 Task: Add Daiya Dairy Free Italian 4 Cheeze Style Shreds to the cart.
Action: Mouse moved to (753, 274)
Screenshot: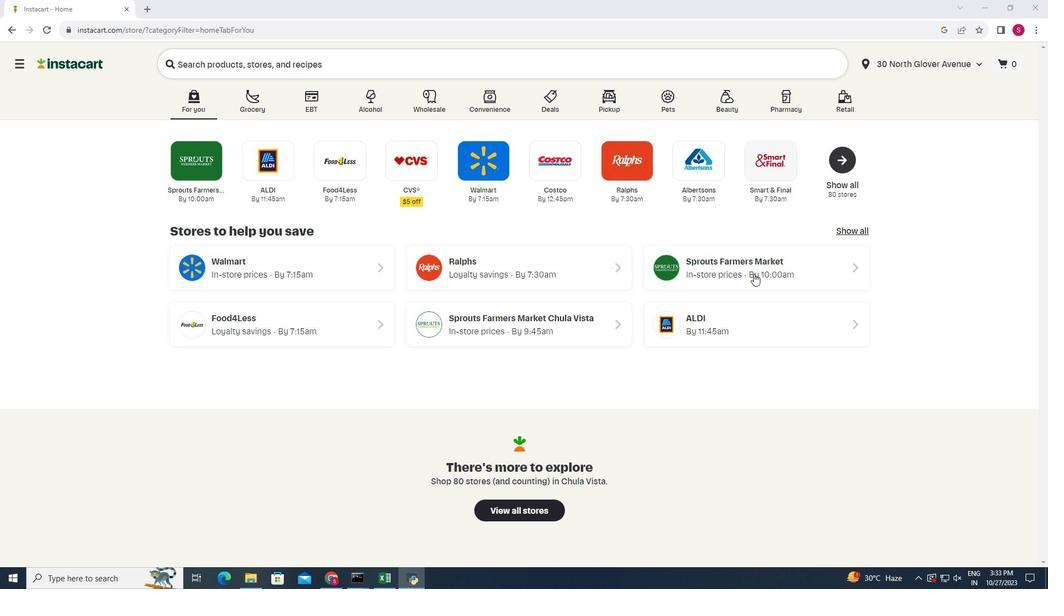 
Action: Mouse pressed left at (753, 274)
Screenshot: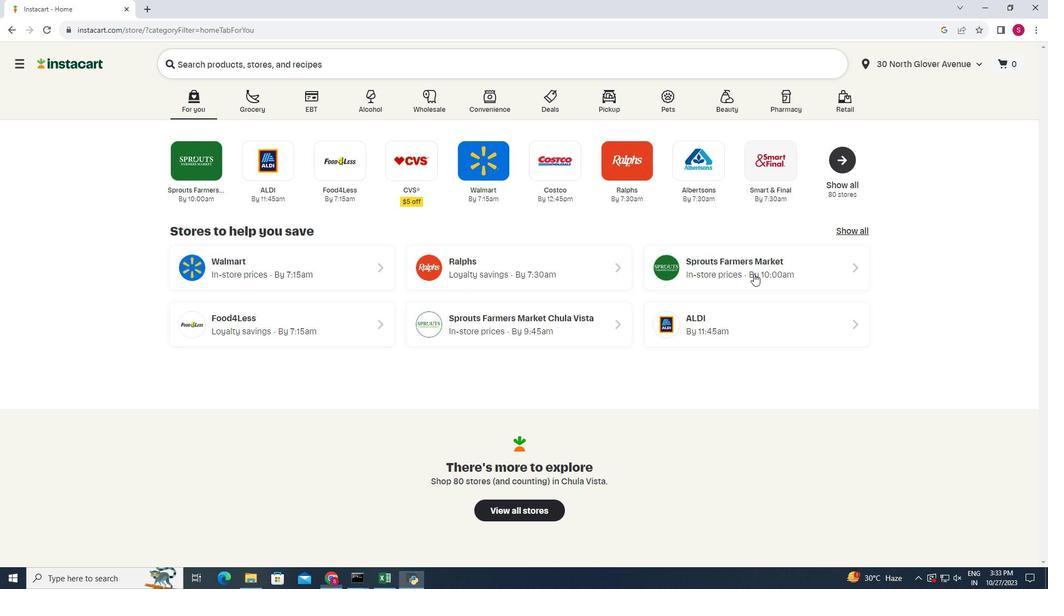 
Action: Mouse moved to (48, 480)
Screenshot: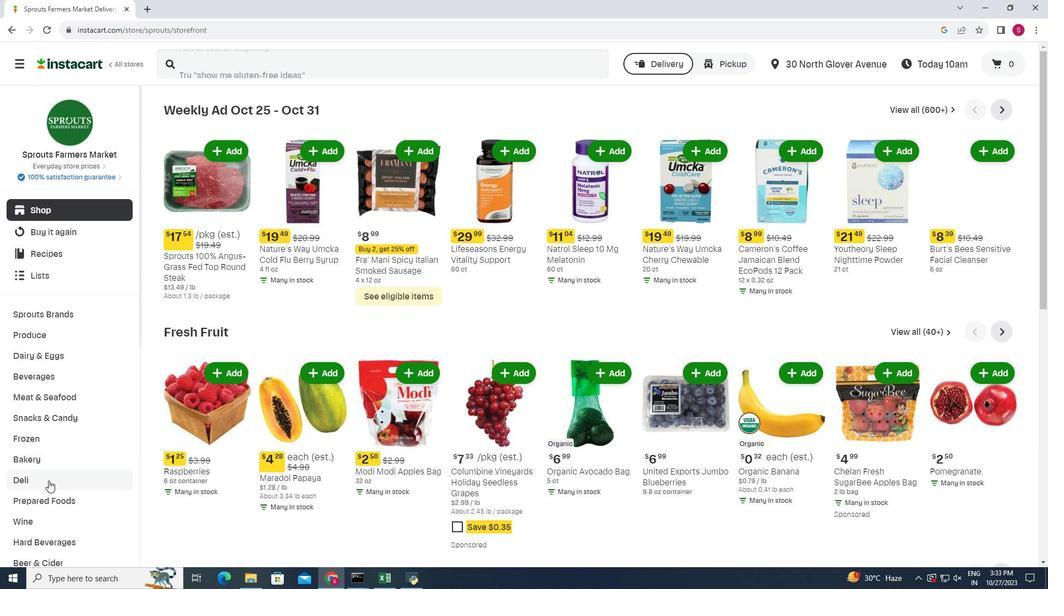 
Action: Mouse pressed left at (48, 480)
Screenshot: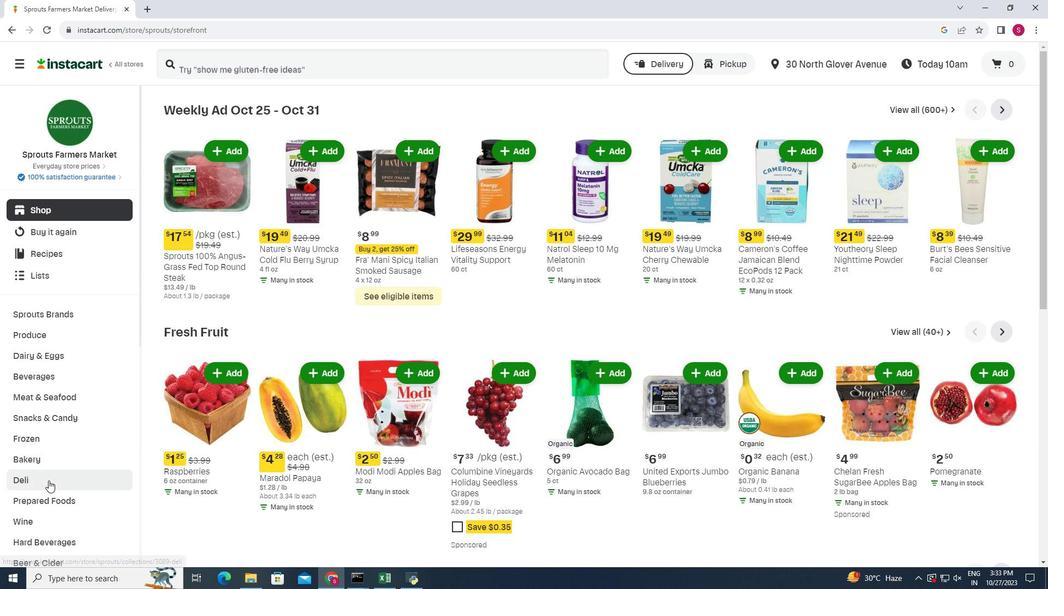 
Action: Mouse moved to (284, 141)
Screenshot: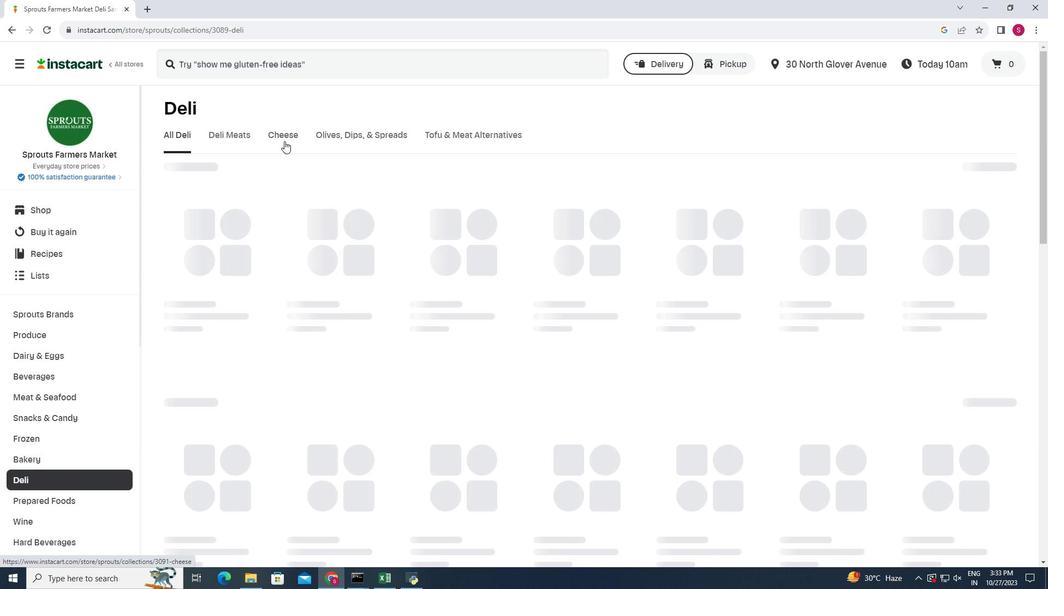 
Action: Mouse pressed left at (284, 141)
Screenshot: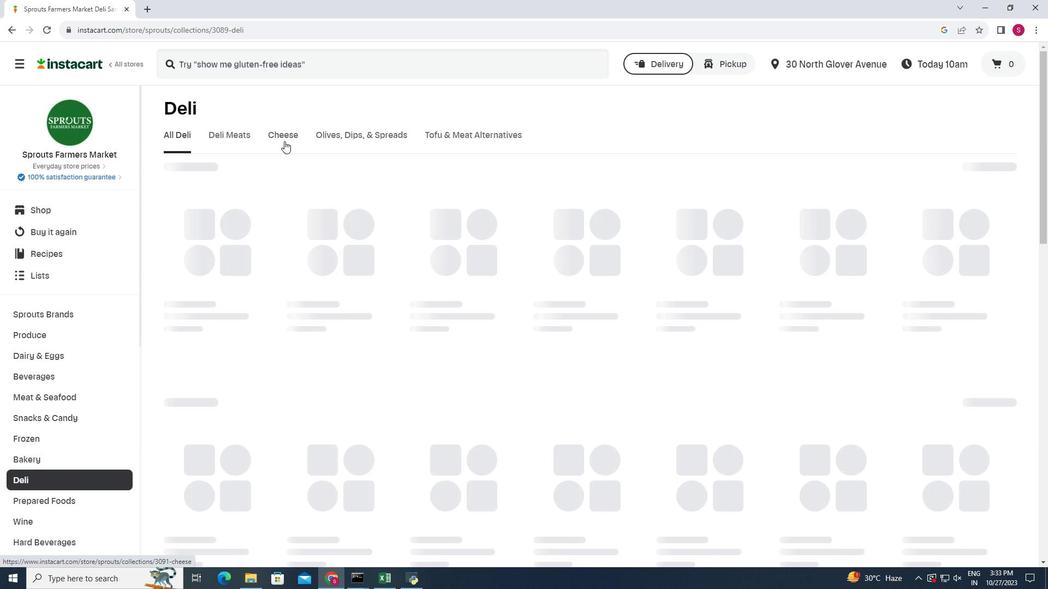 
Action: Mouse moved to (1019, 180)
Screenshot: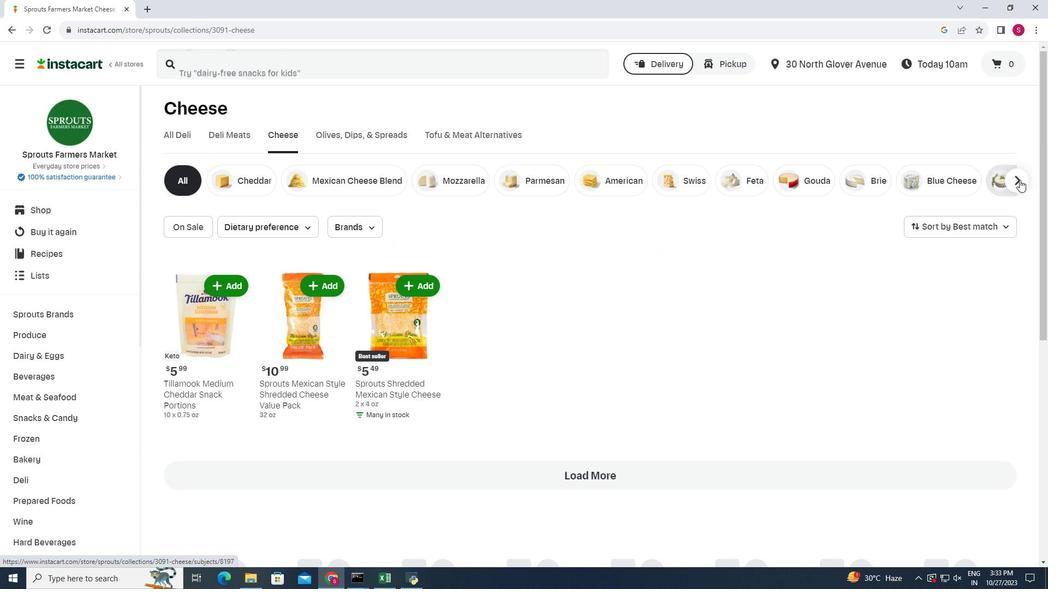 
Action: Mouse pressed left at (1019, 180)
Screenshot: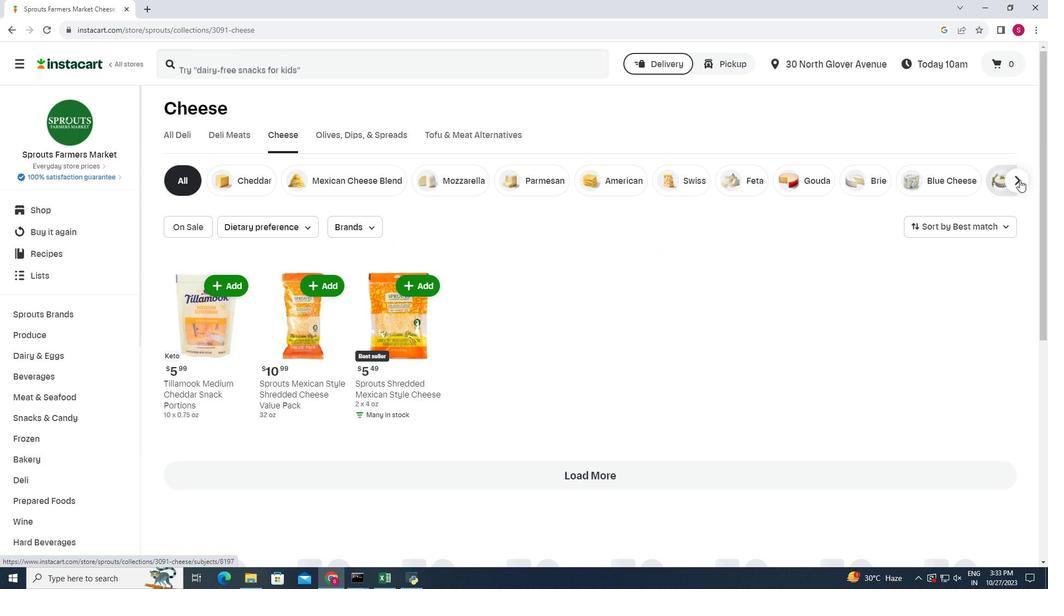 
Action: Mouse moved to (1015, 175)
Screenshot: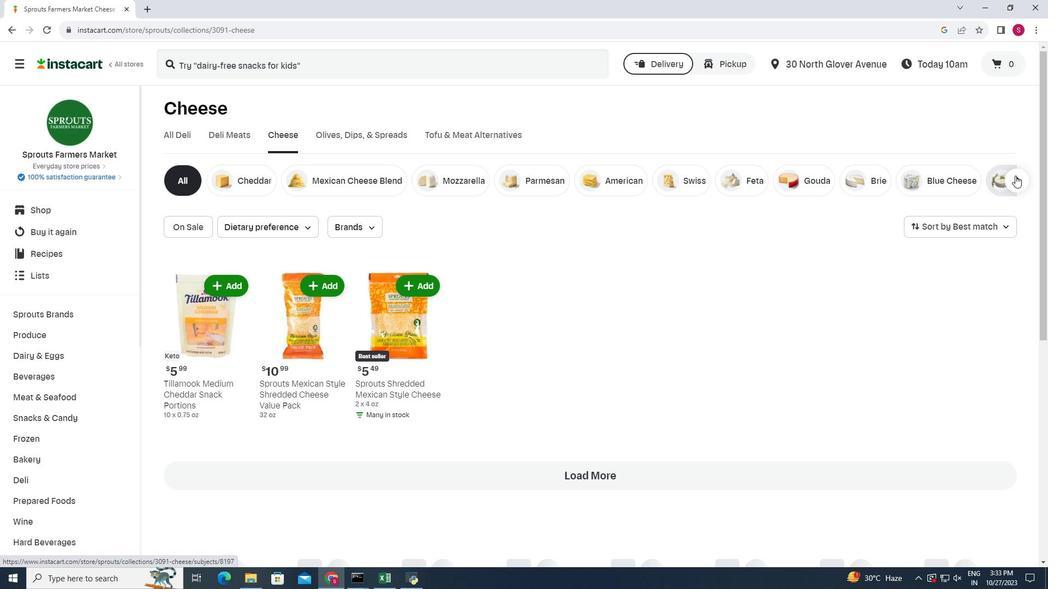 
Action: Mouse pressed left at (1015, 175)
Screenshot: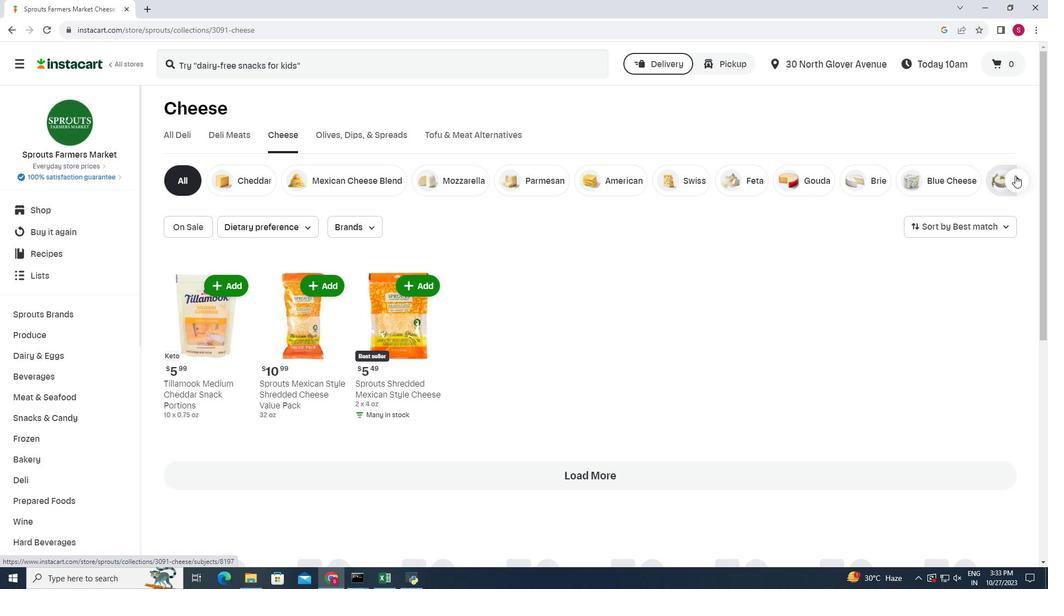 
Action: Mouse moved to (976, 179)
Screenshot: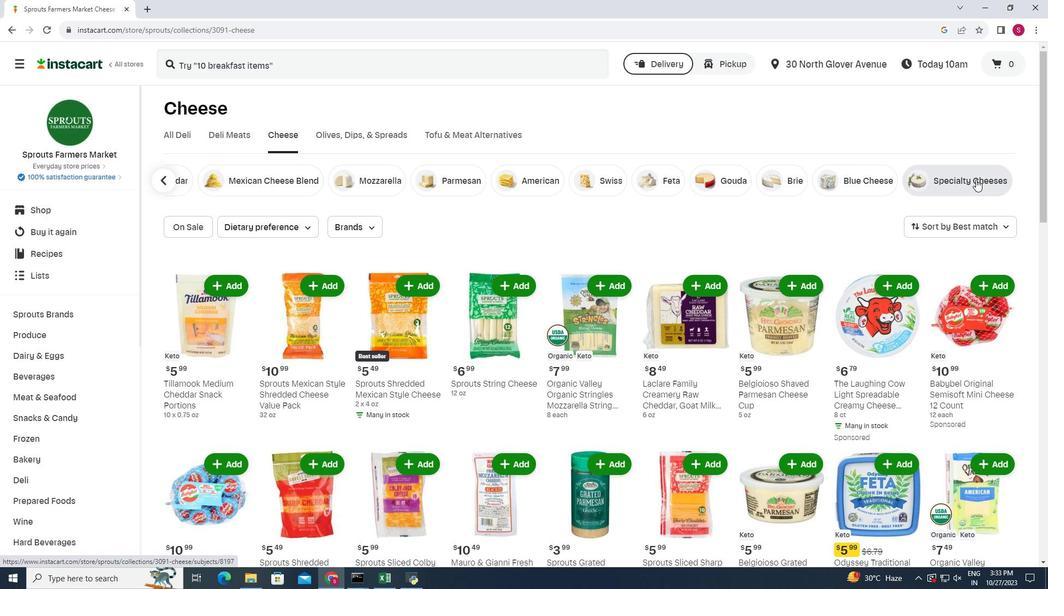 
Action: Mouse pressed left at (976, 179)
Screenshot: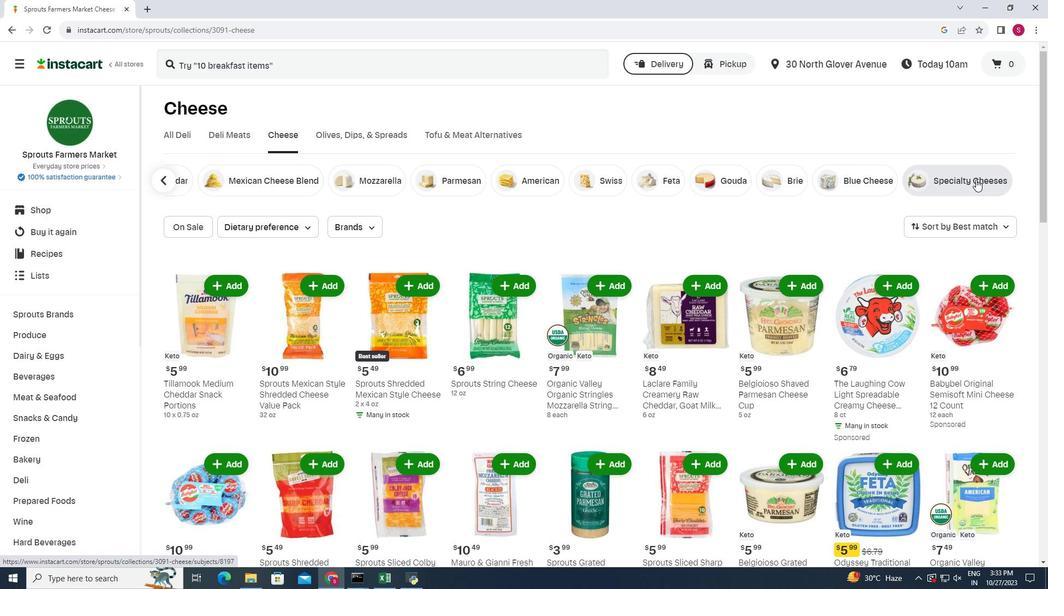 
Action: Mouse moved to (983, 376)
Screenshot: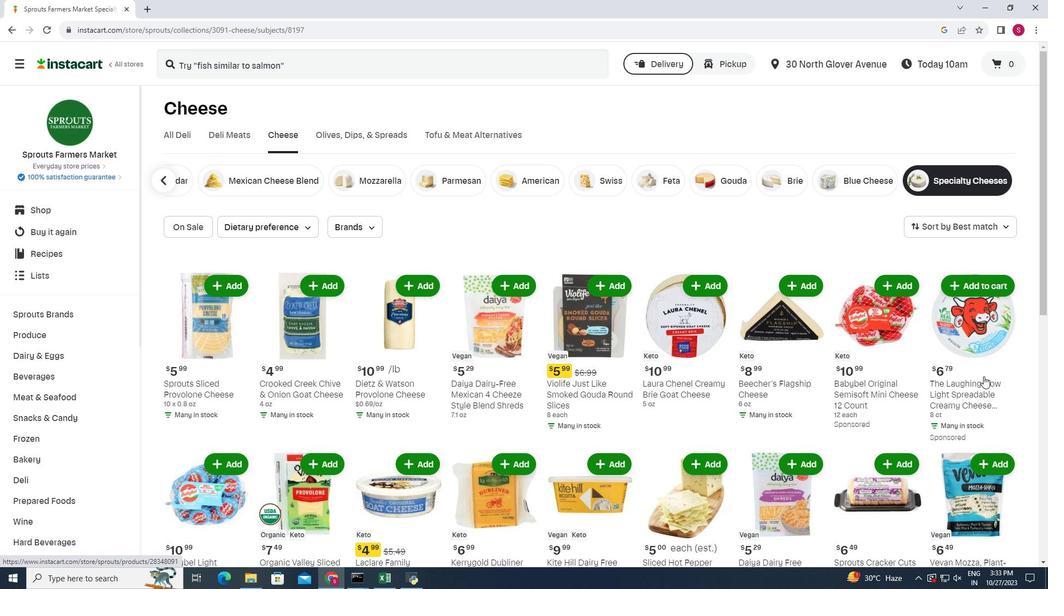 
Action: Mouse scrolled (983, 376) with delta (0, 0)
Screenshot: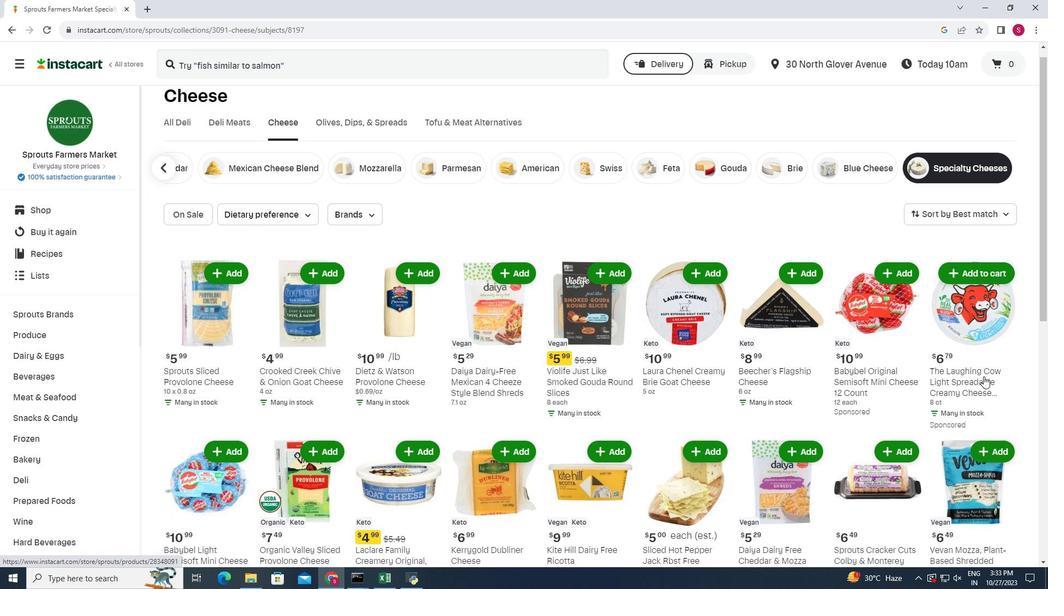 
Action: Mouse scrolled (983, 376) with delta (0, 0)
Screenshot: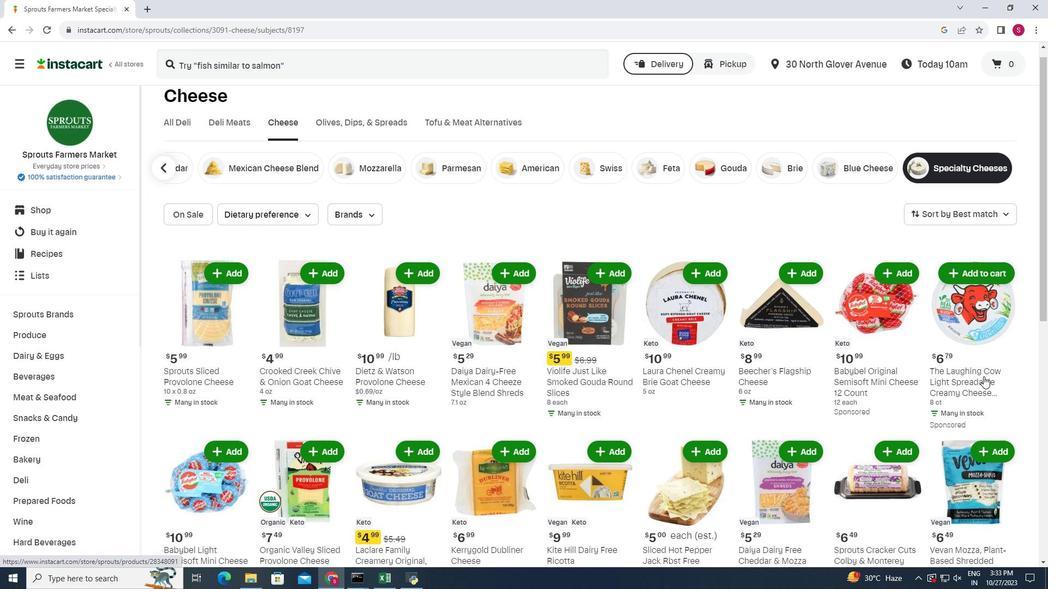 
Action: Mouse scrolled (983, 376) with delta (0, 0)
Screenshot: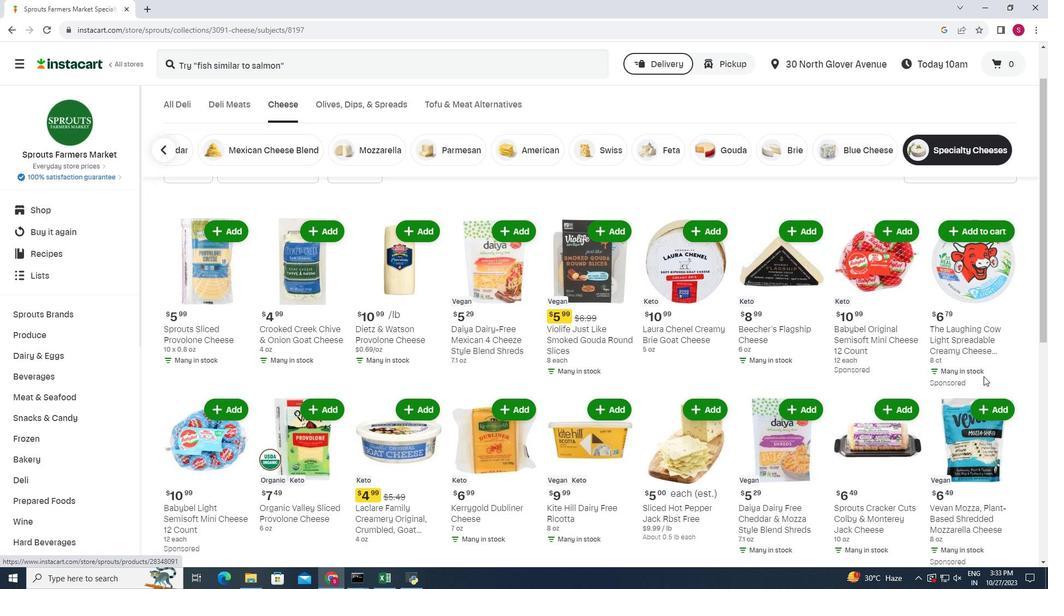 
Action: Mouse moved to (208, 388)
Screenshot: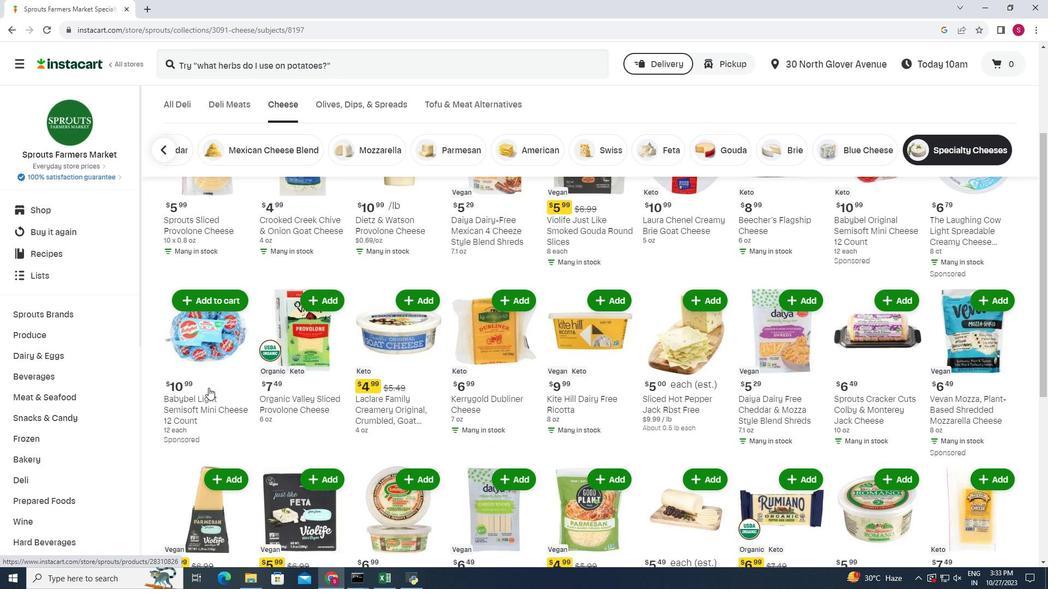 
Action: Mouse scrolled (208, 387) with delta (0, 0)
Screenshot: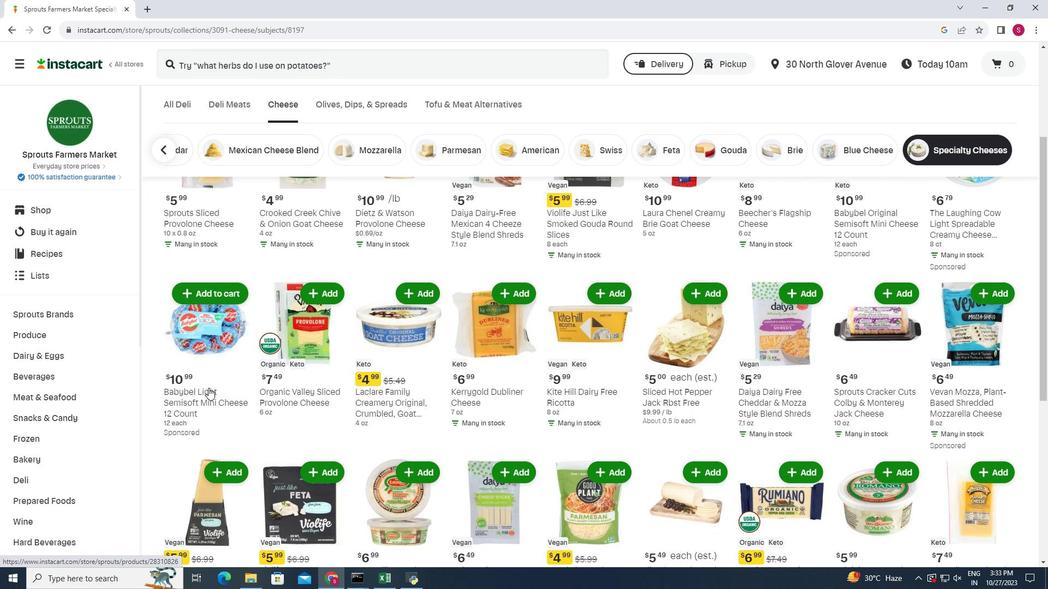 
Action: Mouse scrolled (208, 387) with delta (0, 0)
Screenshot: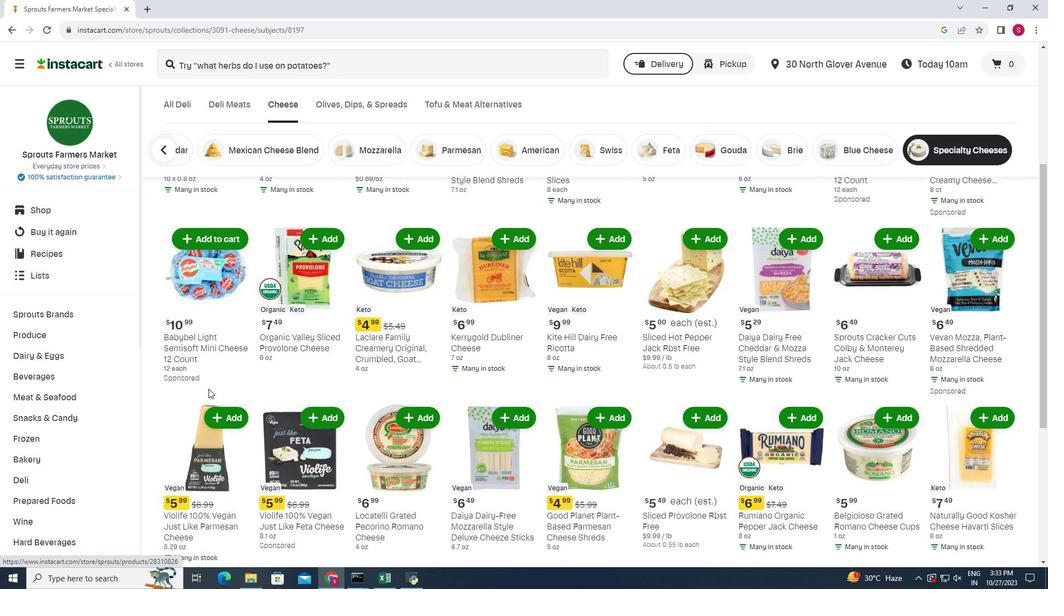 
Action: Mouse moved to (1016, 427)
Screenshot: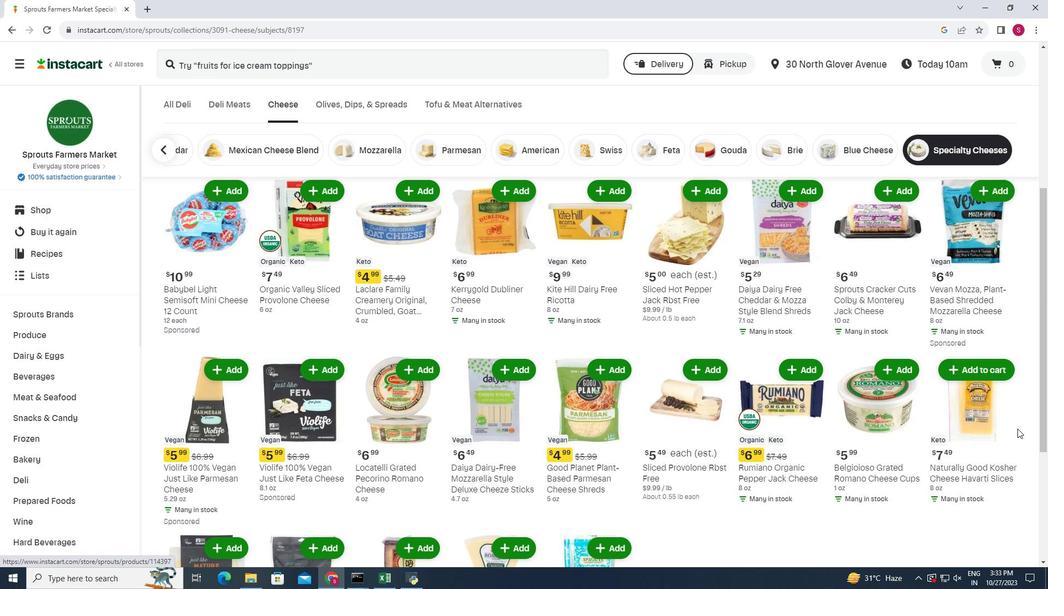 
Action: Mouse scrolled (1016, 427) with delta (0, 0)
Screenshot: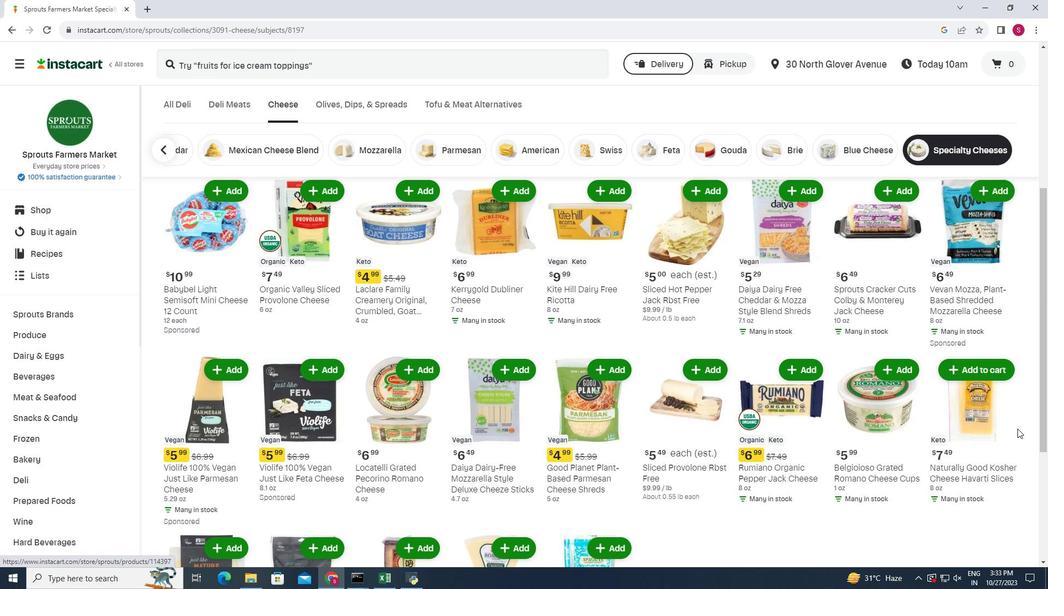 
Action: Mouse moved to (1017, 429)
Screenshot: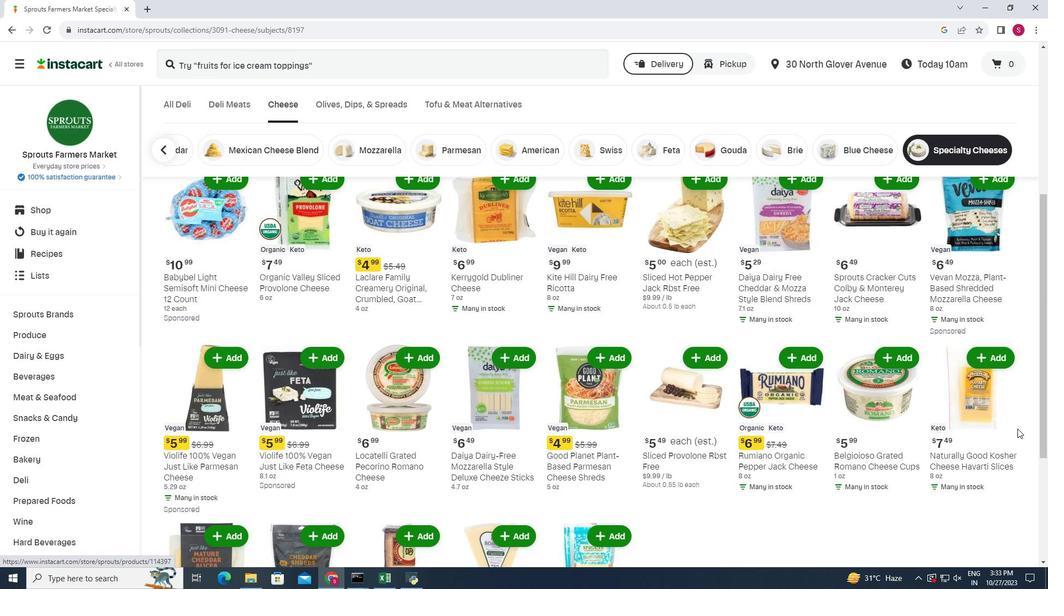 
Action: Mouse scrolled (1017, 428) with delta (0, 0)
Screenshot: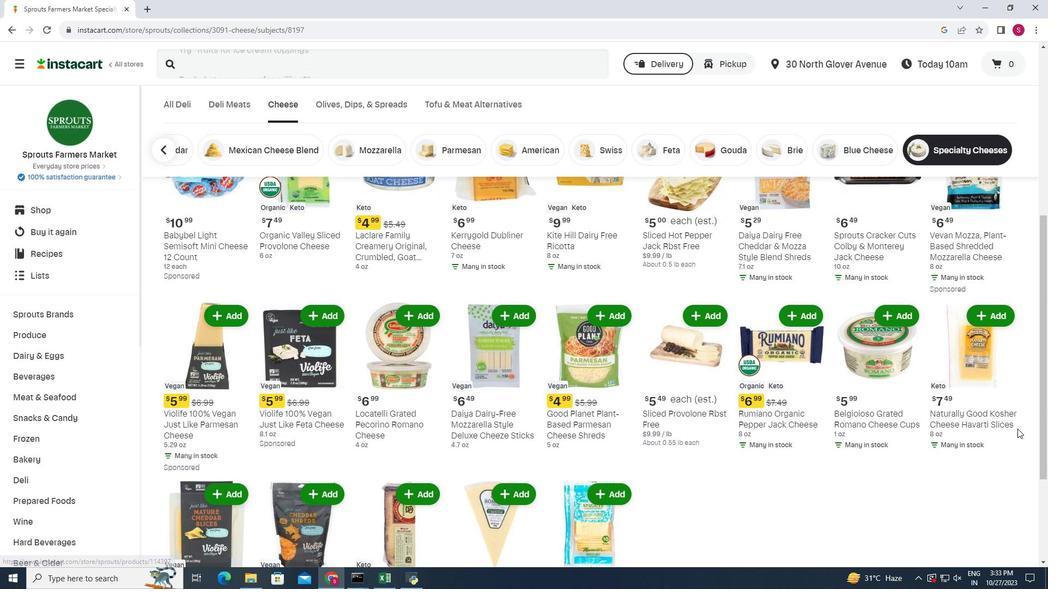 
Action: Mouse moved to (1014, 439)
Screenshot: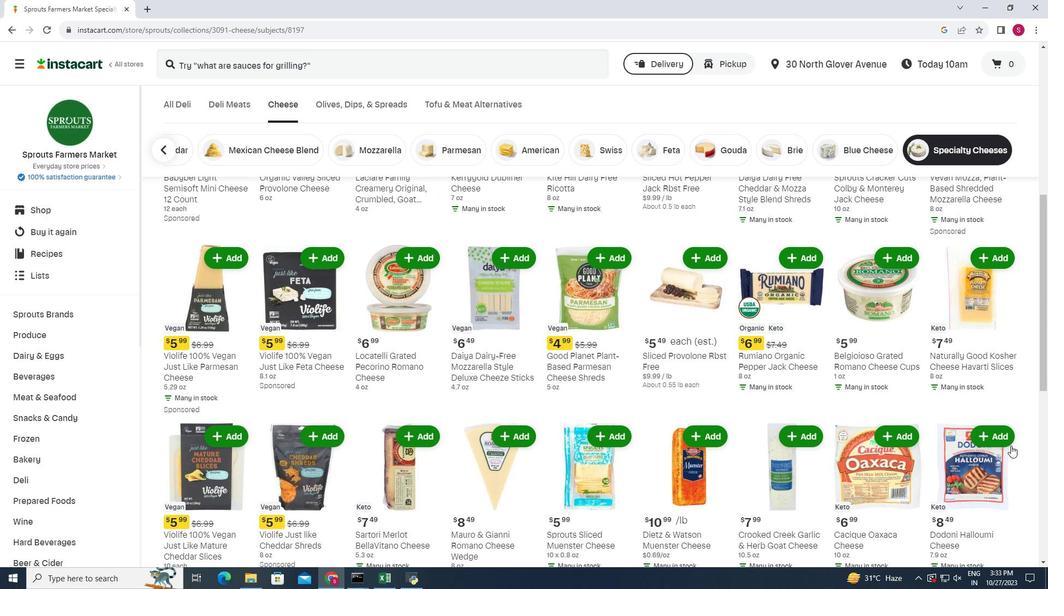 
Action: Mouse scrolled (1014, 439) with delta (0, 0)
Screenshot: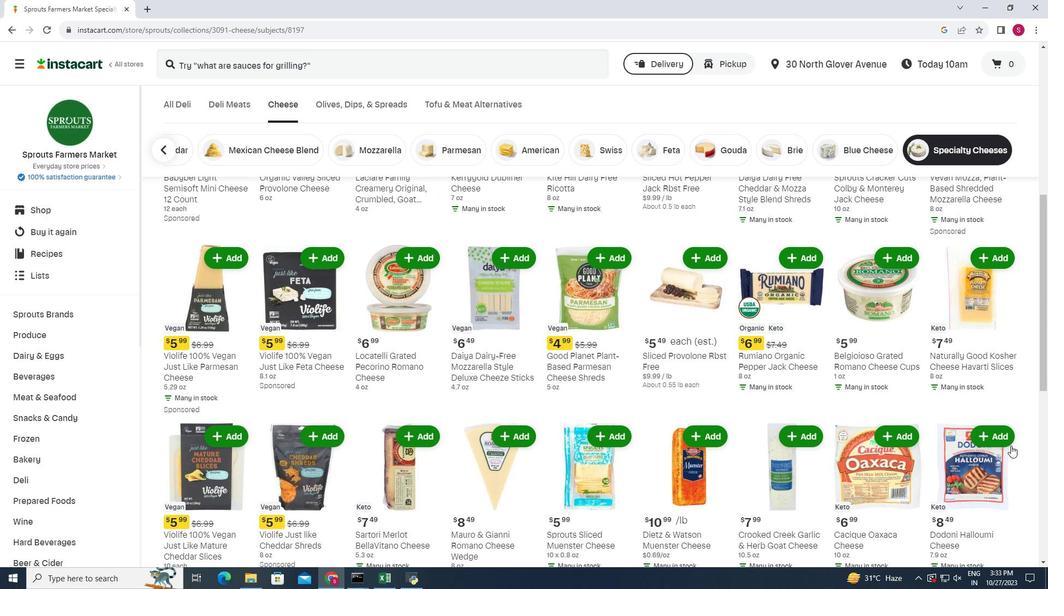 
Action: Mouse moved to (433, 459)
Screenshot: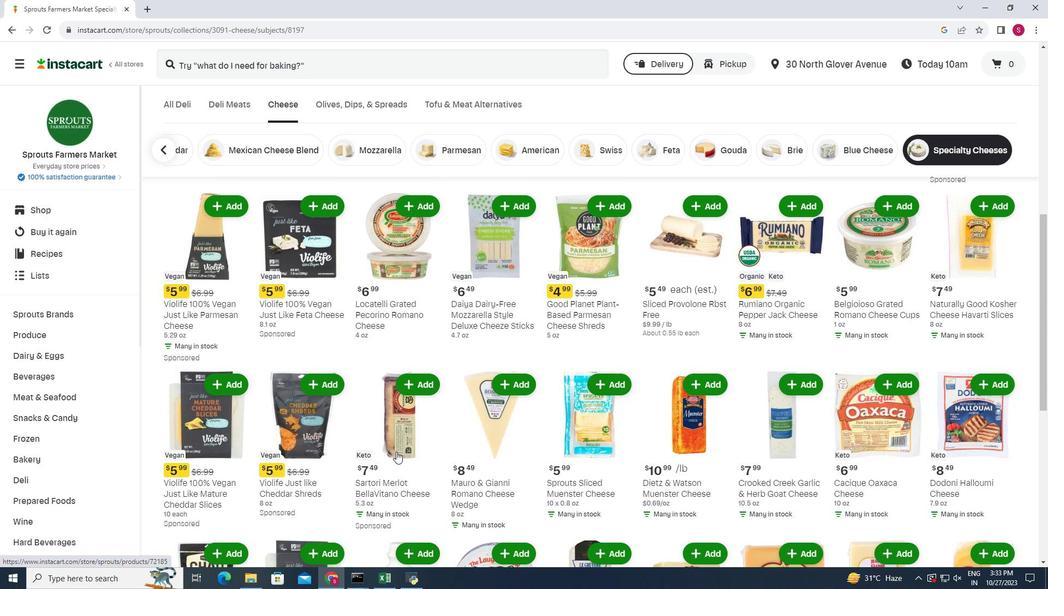 
Action: Mouse scrolled (433, 458) with delta (0, 0)
Screenshot: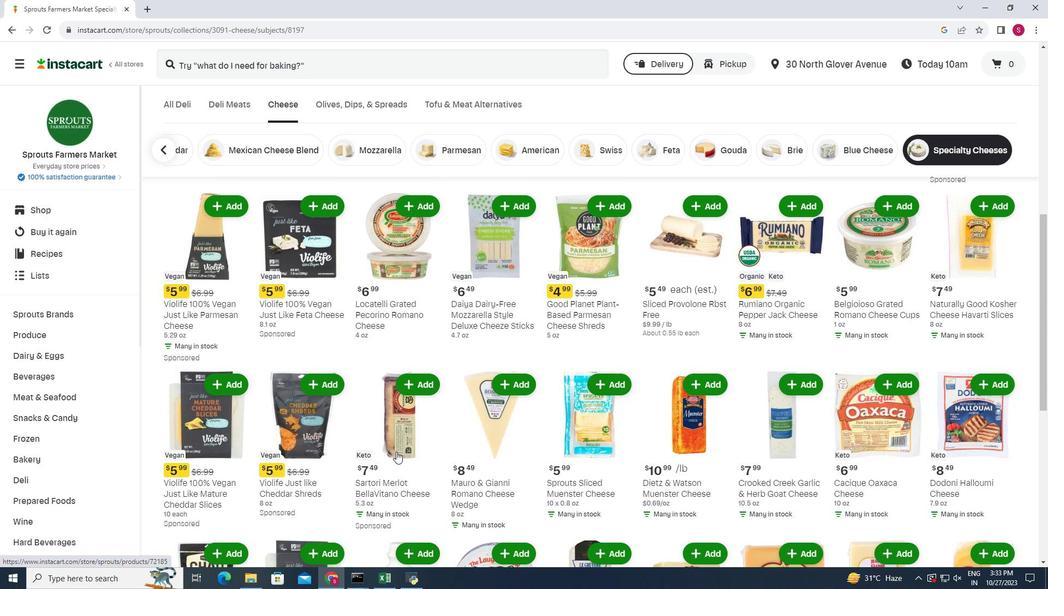 
Action: Mouse moved to (372, 445)
Screenshot: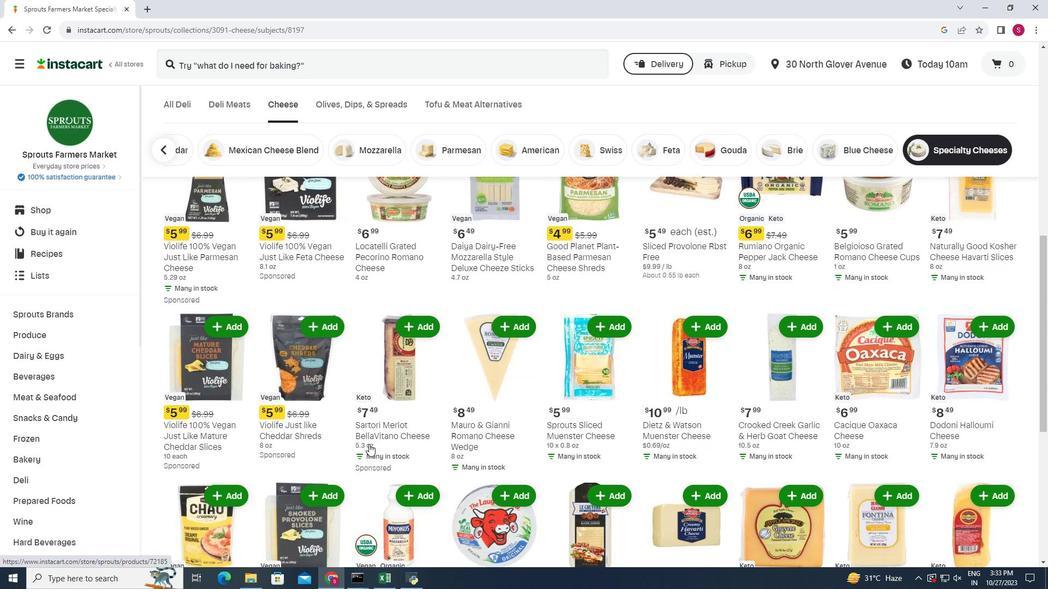
Action: Mouse scrolled (372, 444) with delta (0, 0)
Screenshot: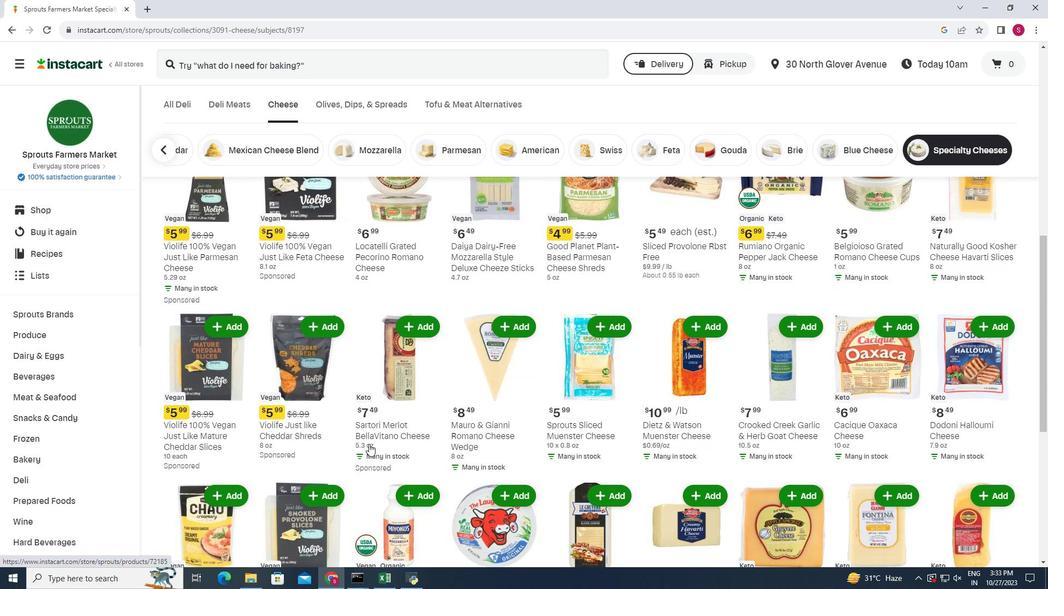 
Action: Mouse moved to (225, 428)
Screenshot: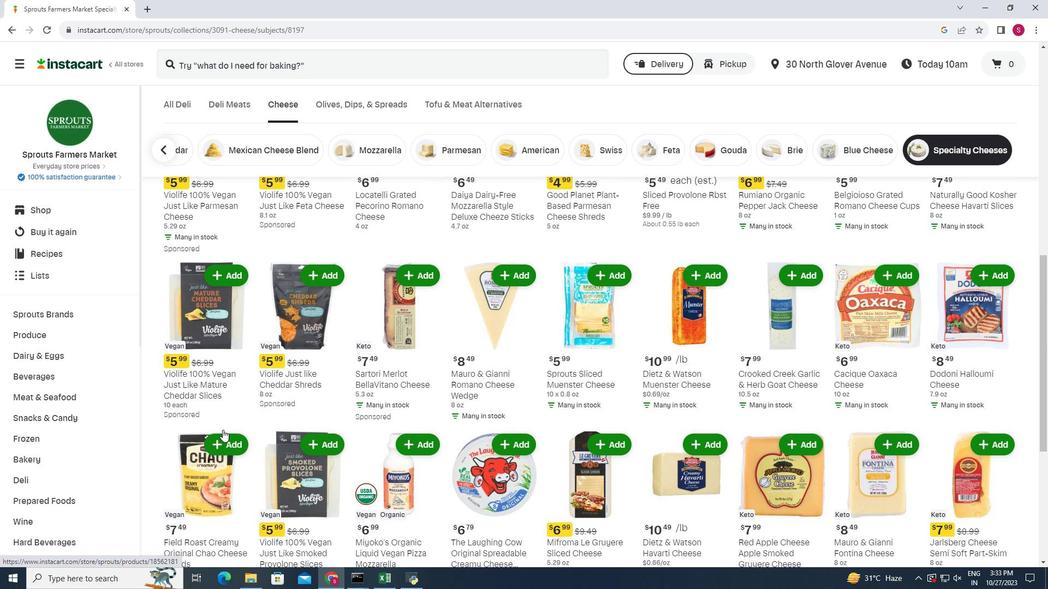 
Action: Mouse scrolled (225, 427) with delta (0, 0)
Screenshot: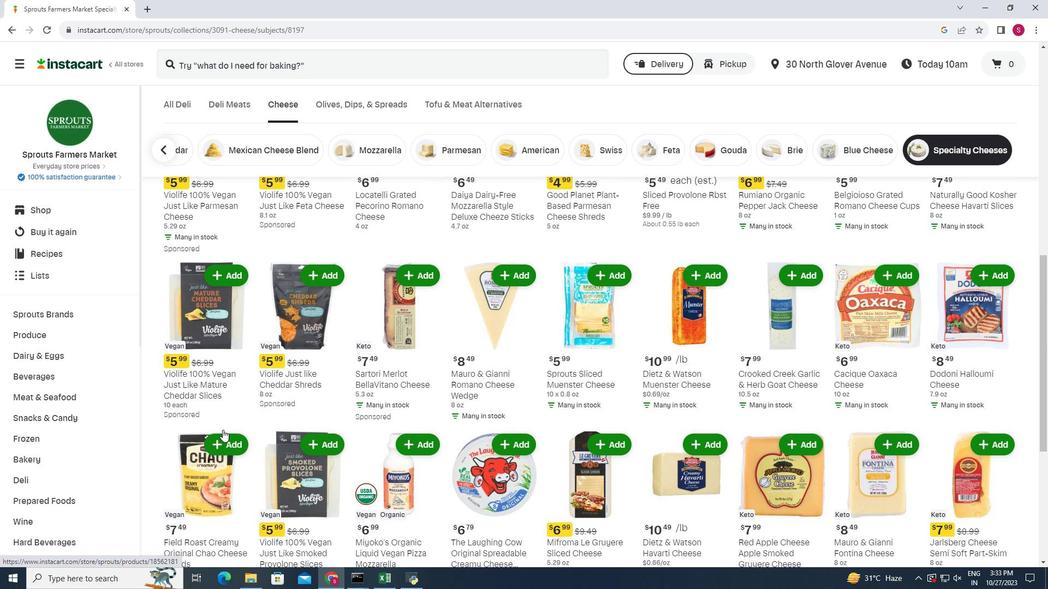
Action: Mouse moved to (222, 430)
Screenshot: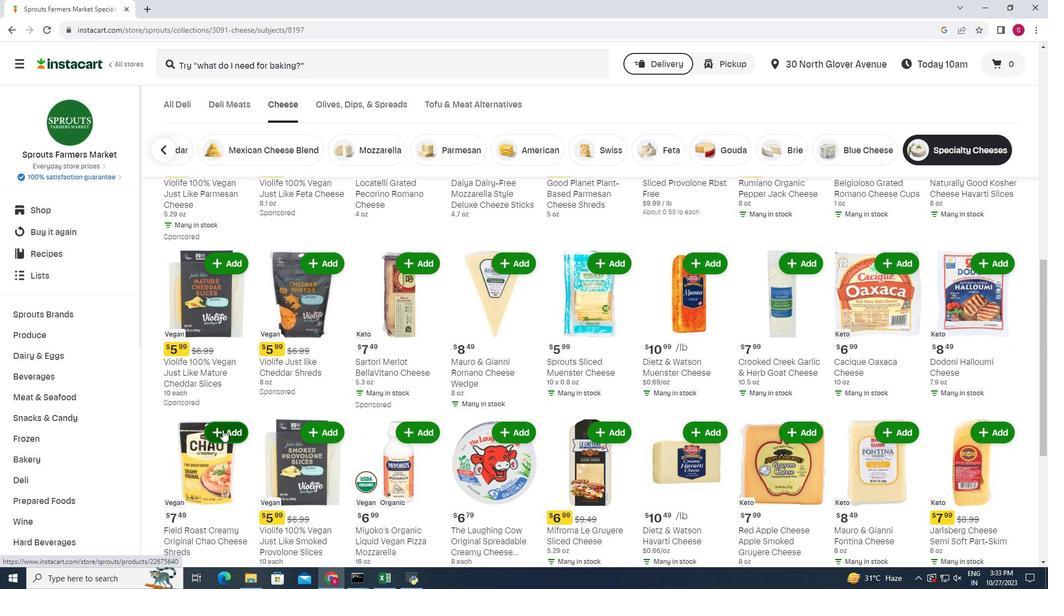 
Action: Mouse scrolled (222, 429) with delta (0, 0)
Screenshot: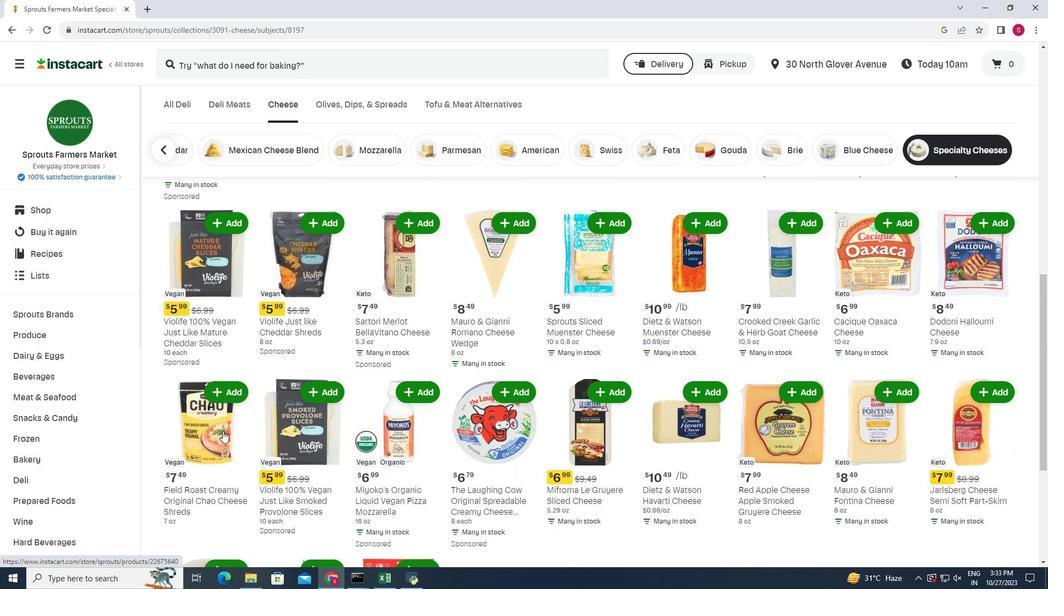 
Action: Mouse moved to (956, 410)
Screenshot: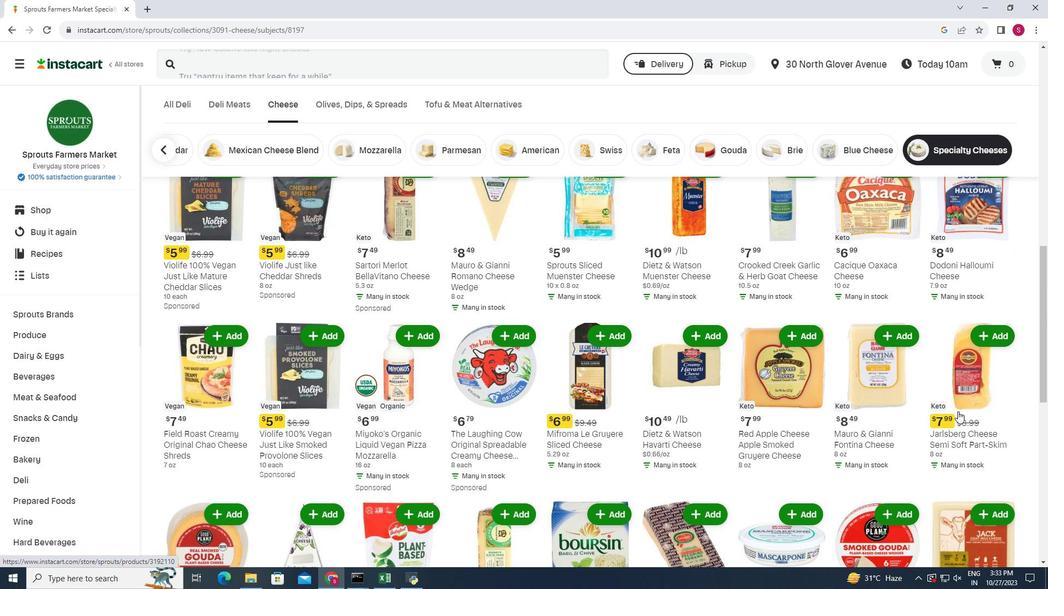 
Action: Mouse scrolled (956, 409) with delta (0, 0)
Screenshot: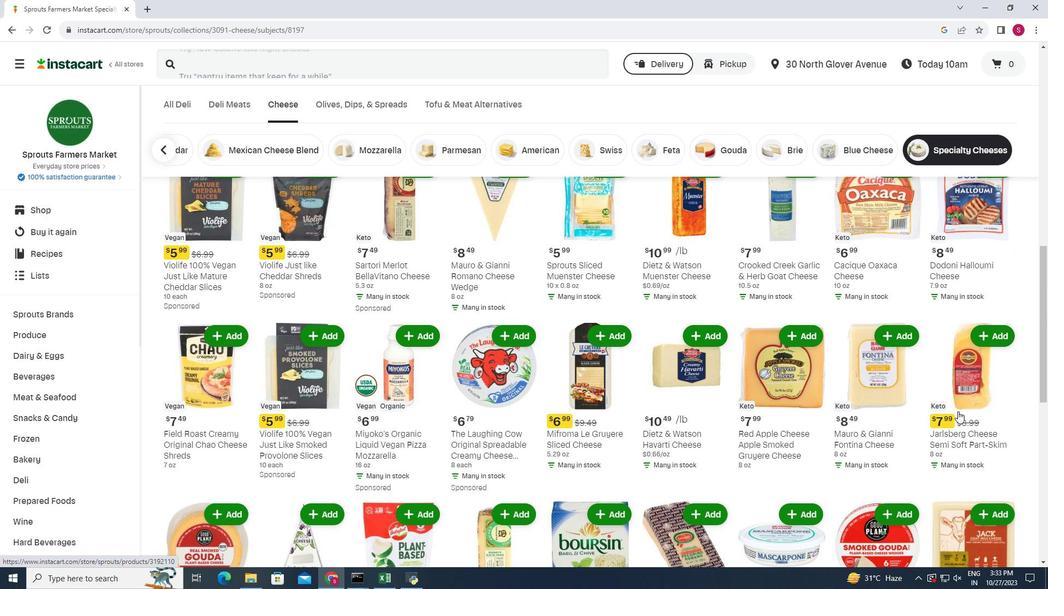 
Action: Mouse moved to (958, 411)
Screenshot: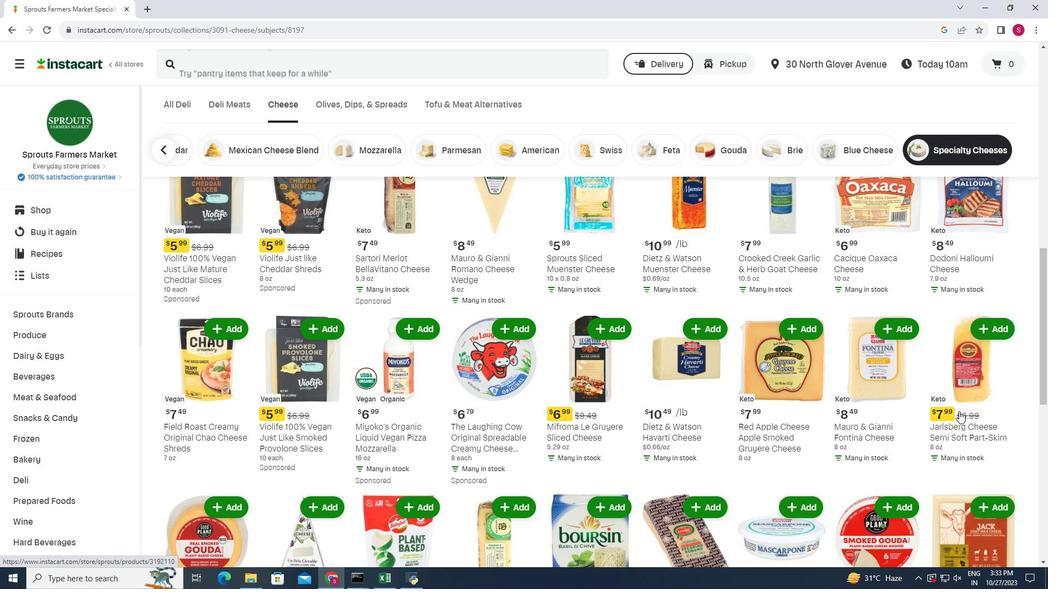 
Action: Mouse scrolled (958, 411) with delta (0, 0)
Screenshot: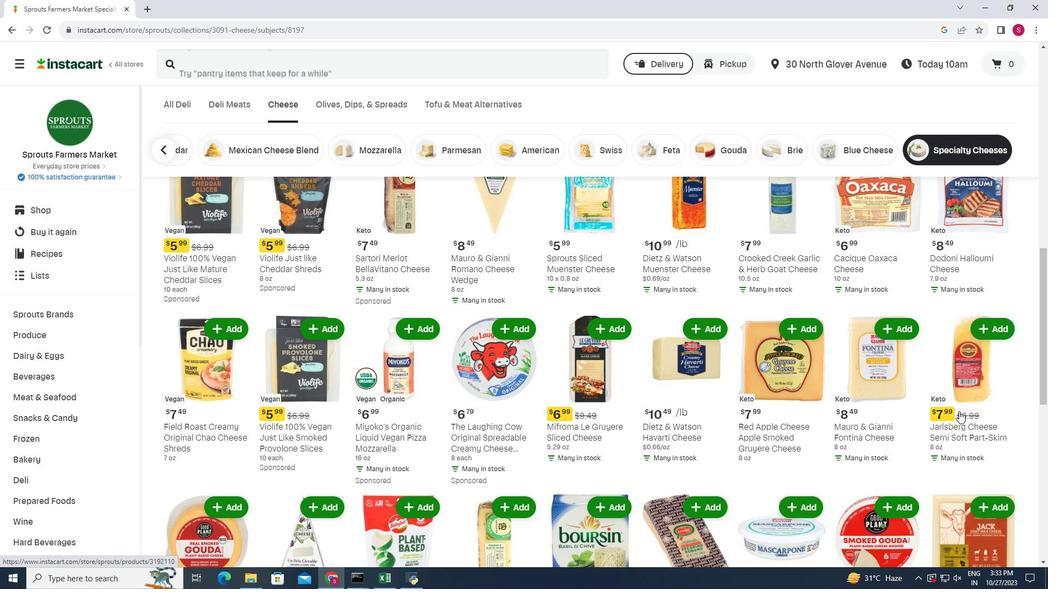 
Action: Mouse moved to (957, 433)
Screenshot: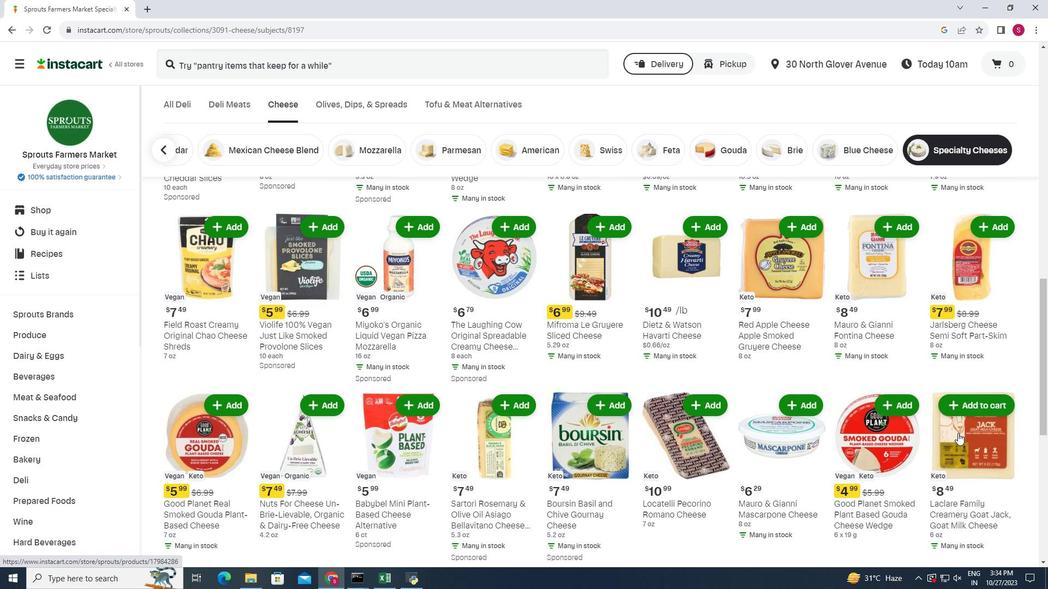 
Action: Mouse scrolled (957, 432) with delta (0, 0)
Screenshot: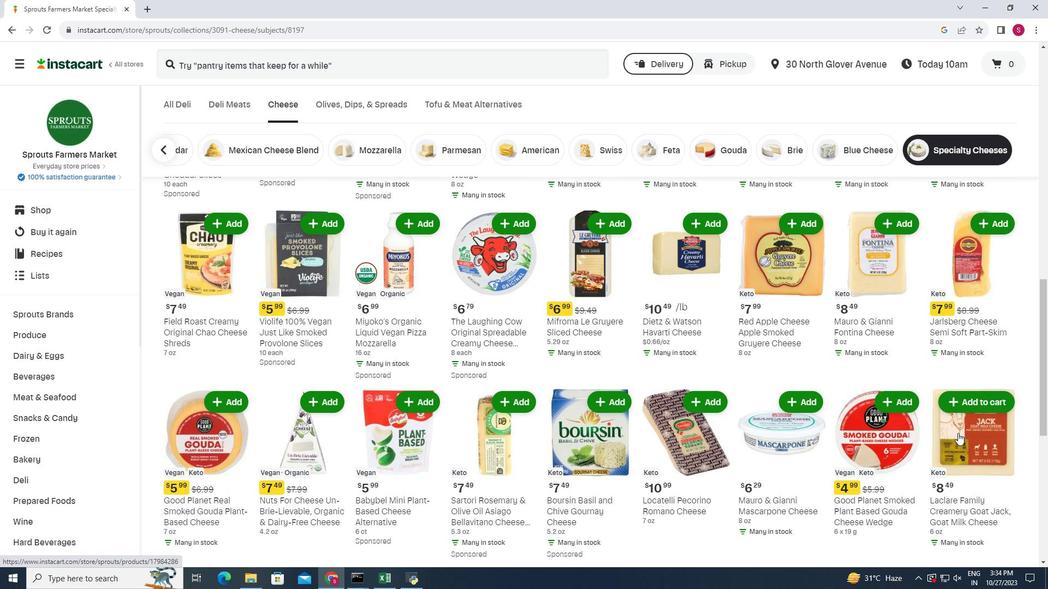 
Action: Mouse moved to (384, 427)
Screenshot: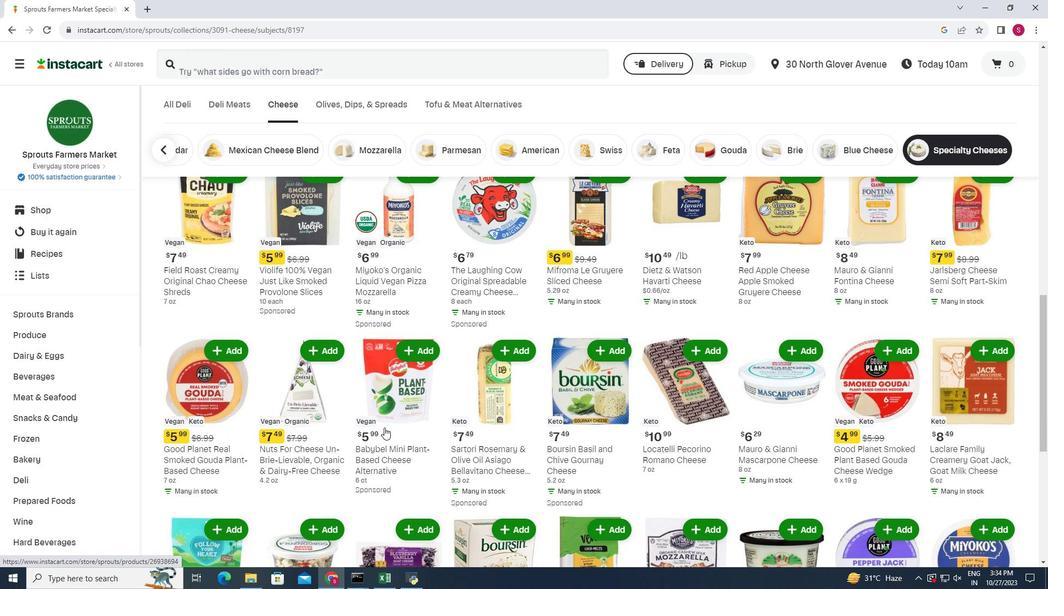 
Action: Mouse scrolled (384, 427) with delta (0, 0)
Screenshot: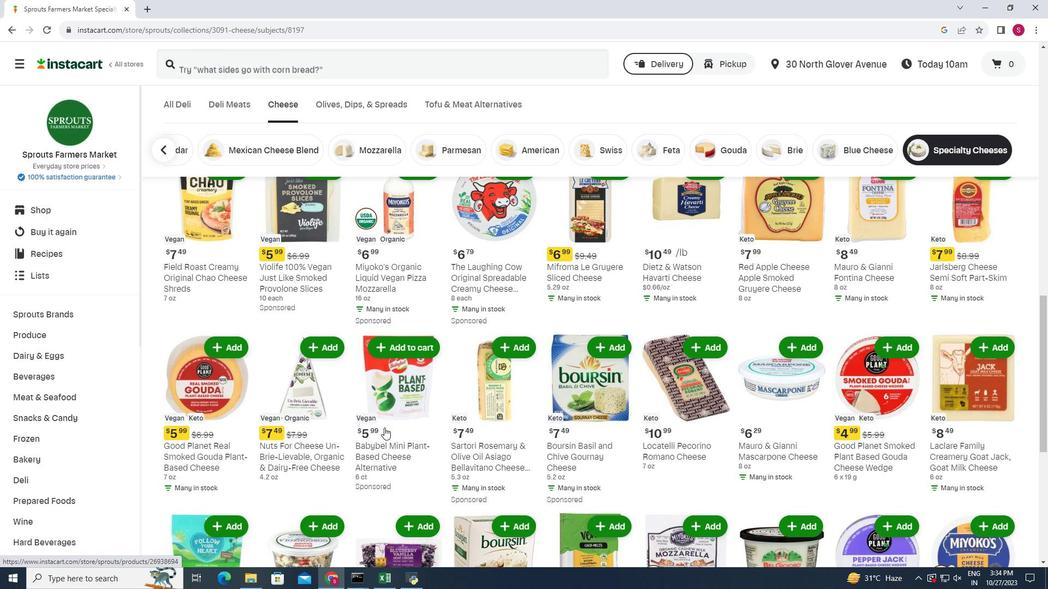 
Action: Mouse moved to (197, 404)
Screenshot: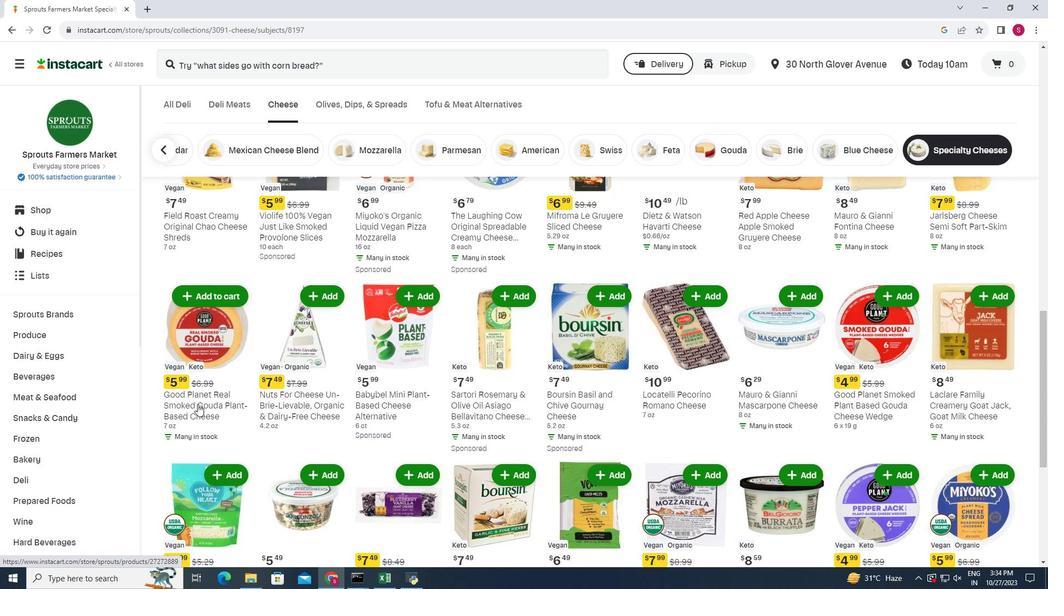 
Action: Mouse scrolled (197, 403) with delta (0, 0)
Screenshot: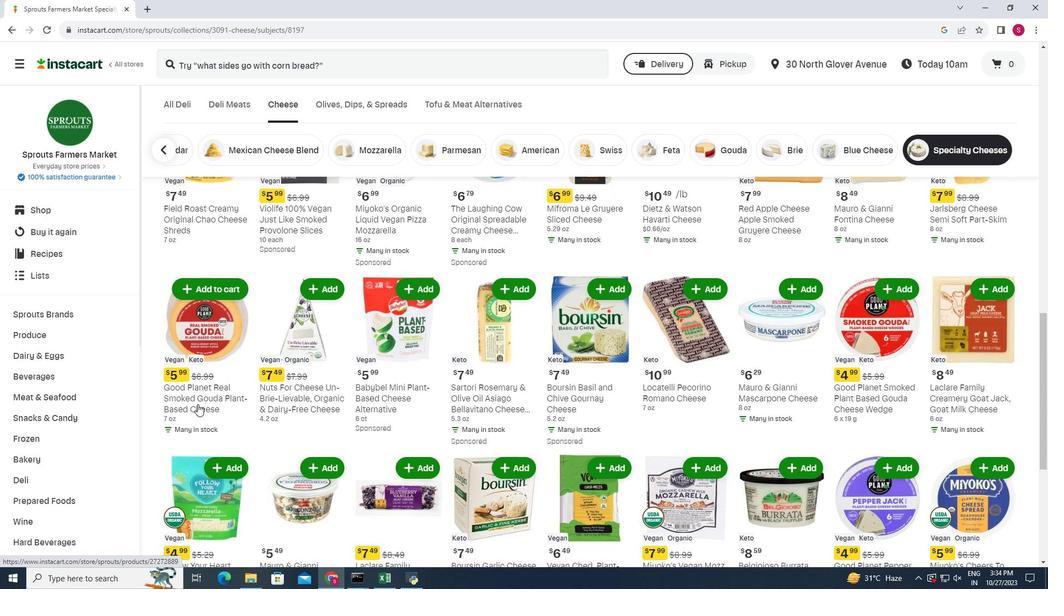 
Action: Mouse moved to (196, 404)
Screenshot: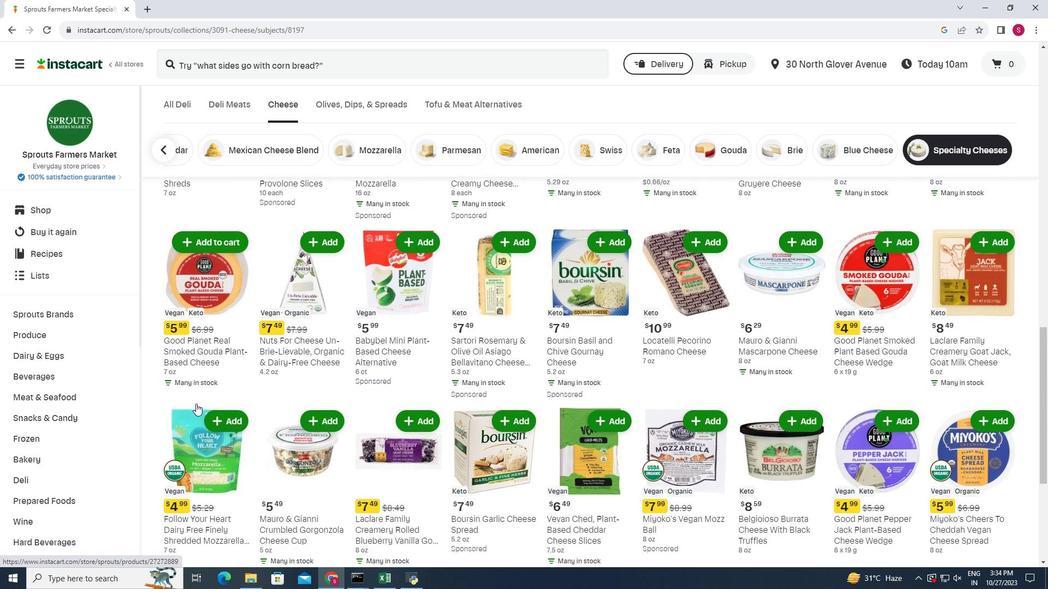 
Action: Mouse scrolled (196, 403) with delta (0, 0)
Screenshot: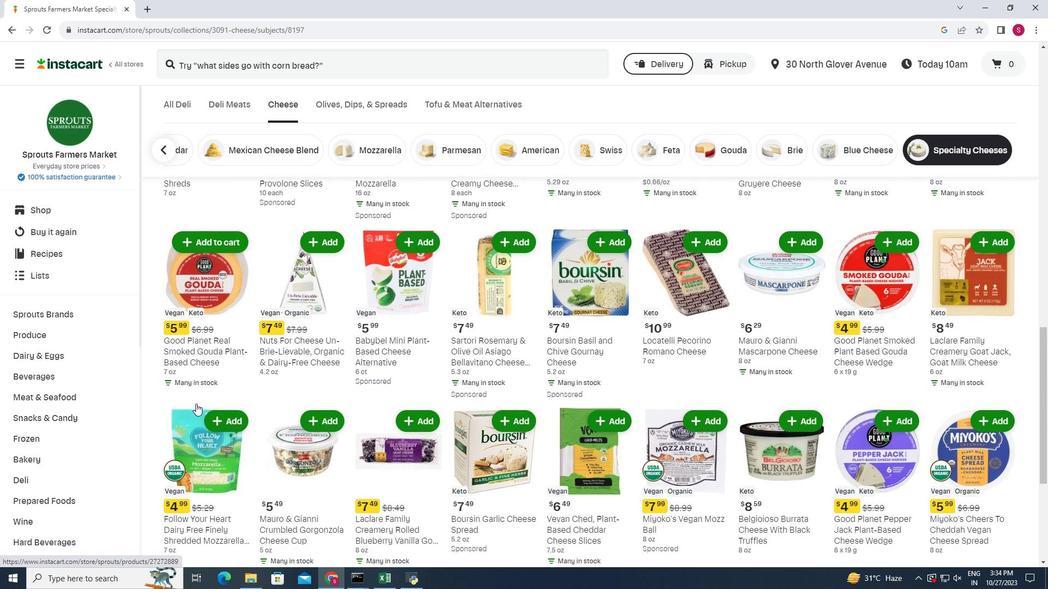 
Action: Mouse moved to (994, 424)
Screenshot: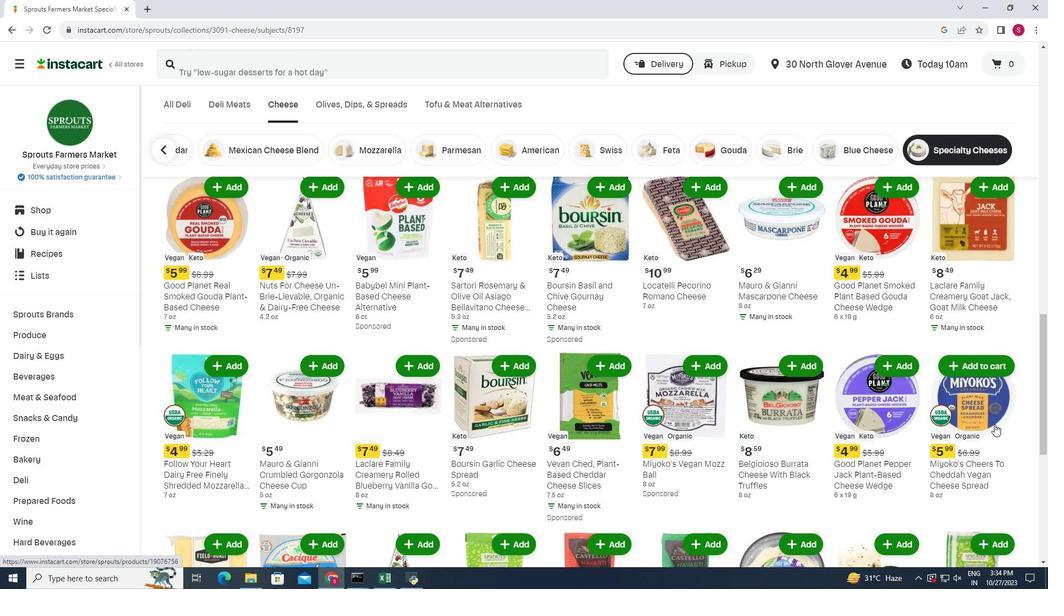 
Action: Mouse scrolled (994, 424) with delta (0, 0)
Screenshot: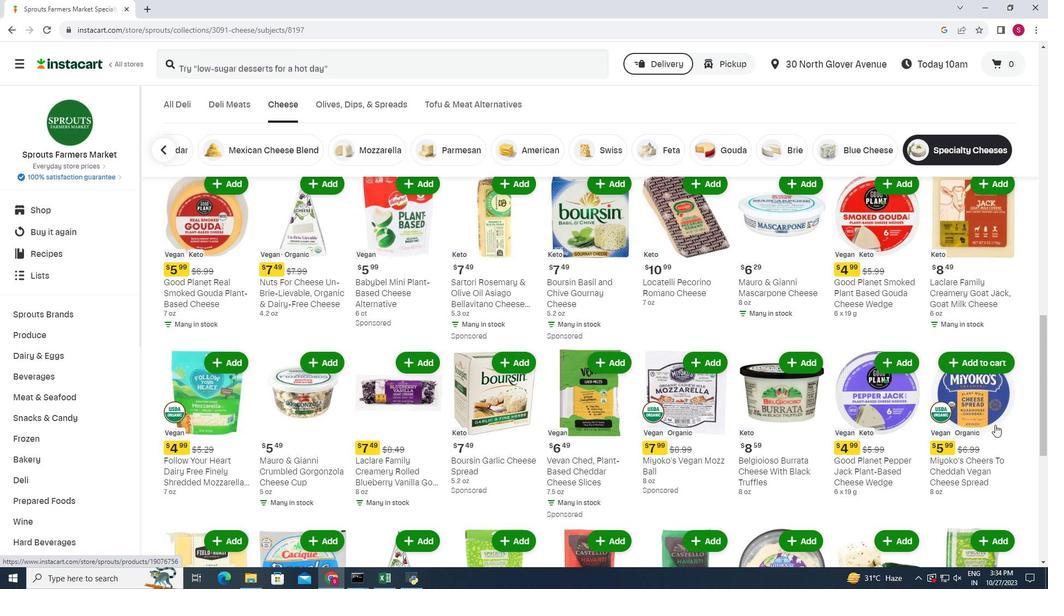 
Action: Mouse moved to (995, 425)
Screenshot: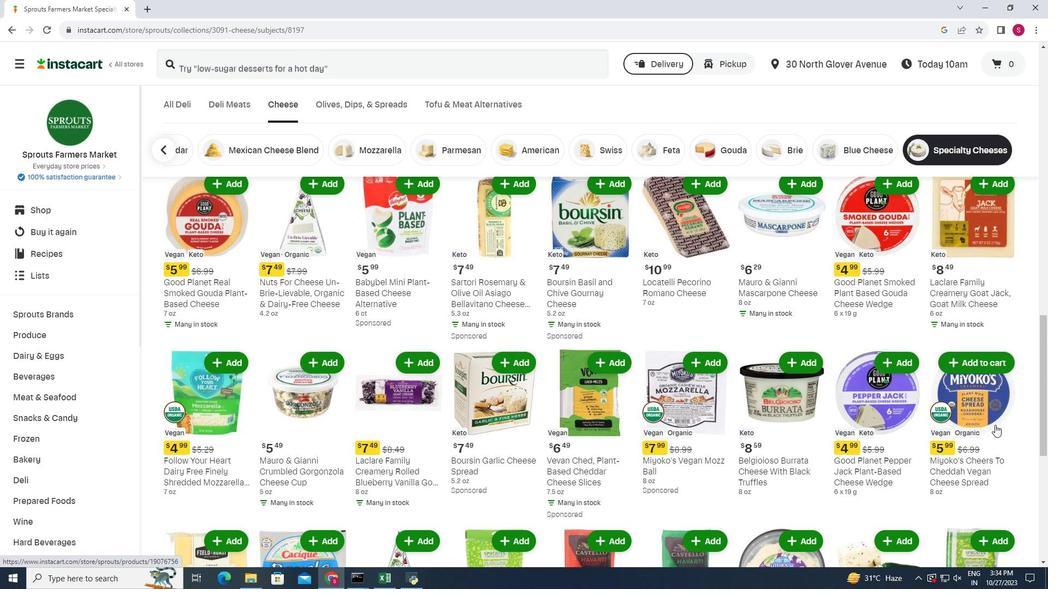 
Action: Mouse scrolled (995, 424) with delta (0, 0)
Screenshot: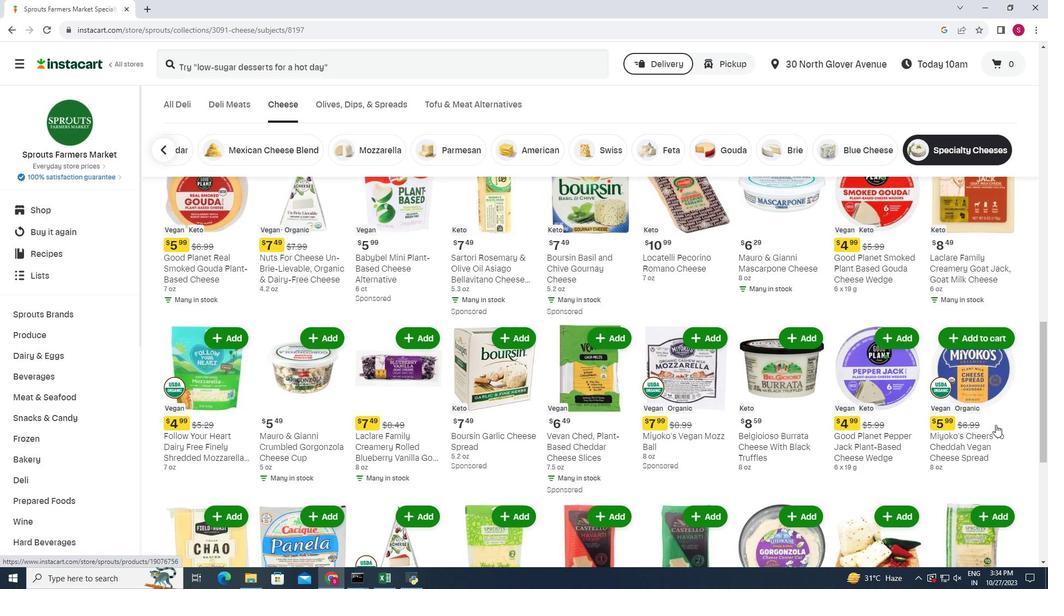 
Action: Mouse moved to (995, 425)
Screenshot: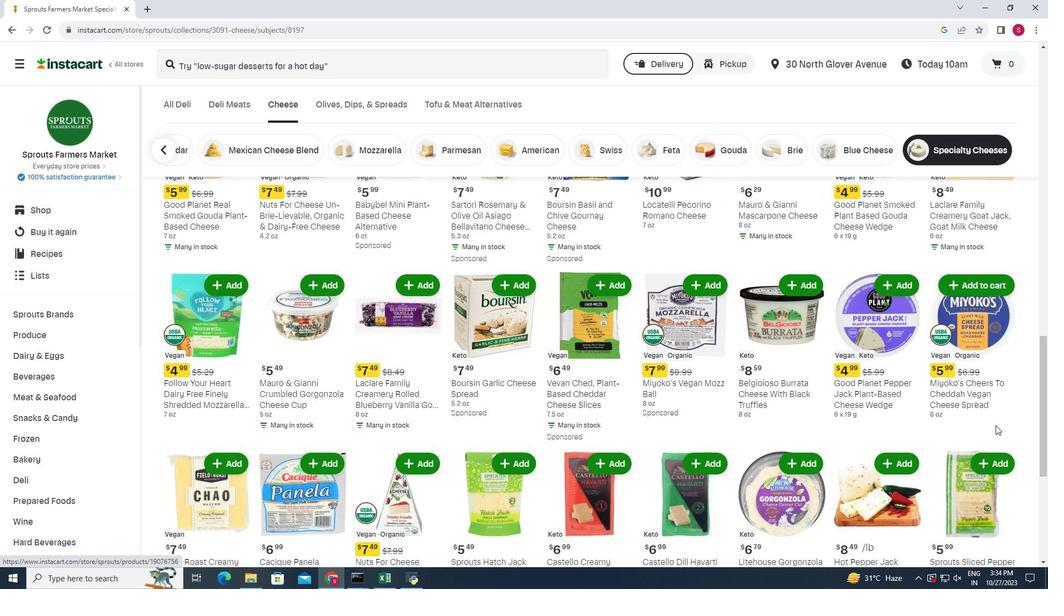 
Action: Mouse scrolled (995, 425) with delta (0, 0)
Screenshot: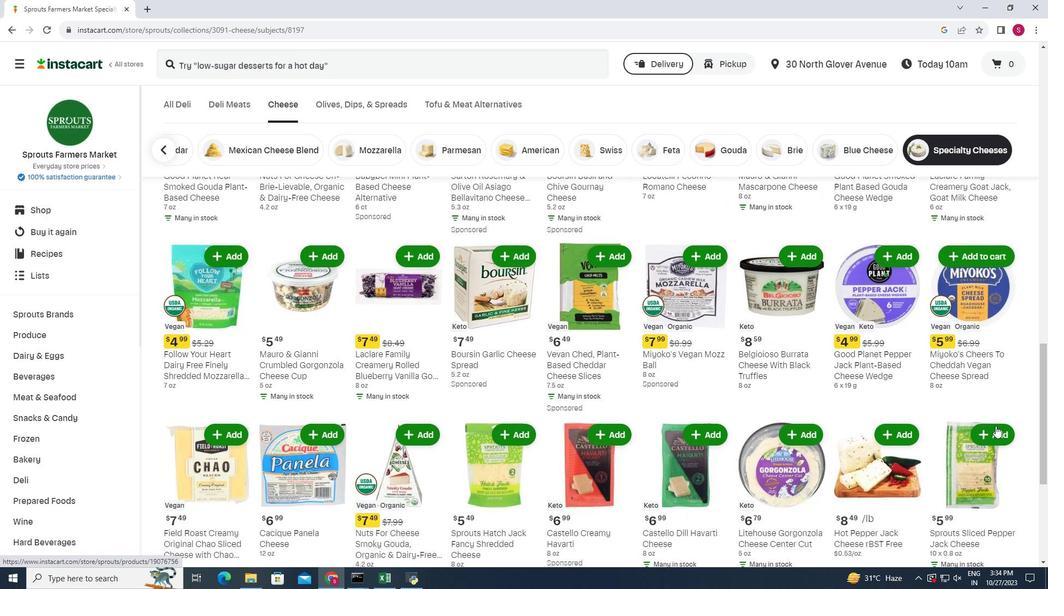 
Action: Mouse moved to (225, 433)
Screenshot: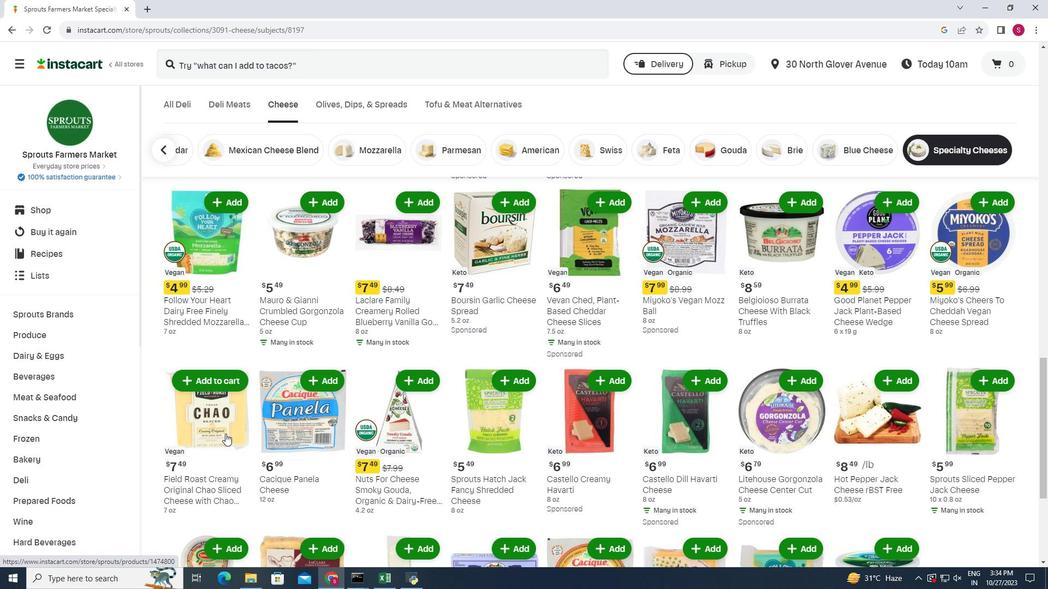 
Action: Mouse scrolled (225, 433) with delta (0, 0)
Screenshot: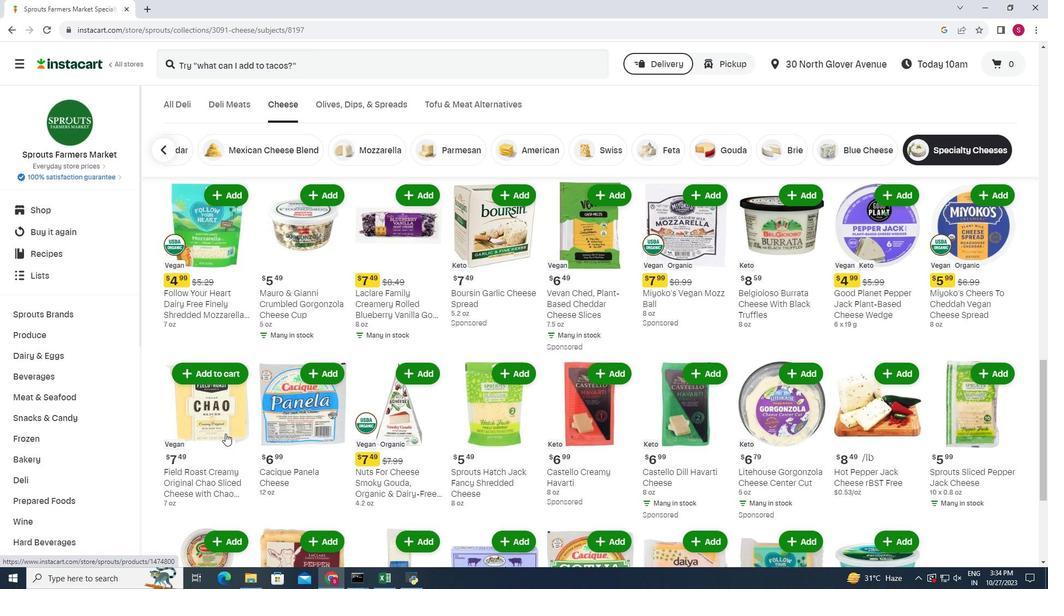 
Action: Mouse moved to (225, 436)
Screenshot: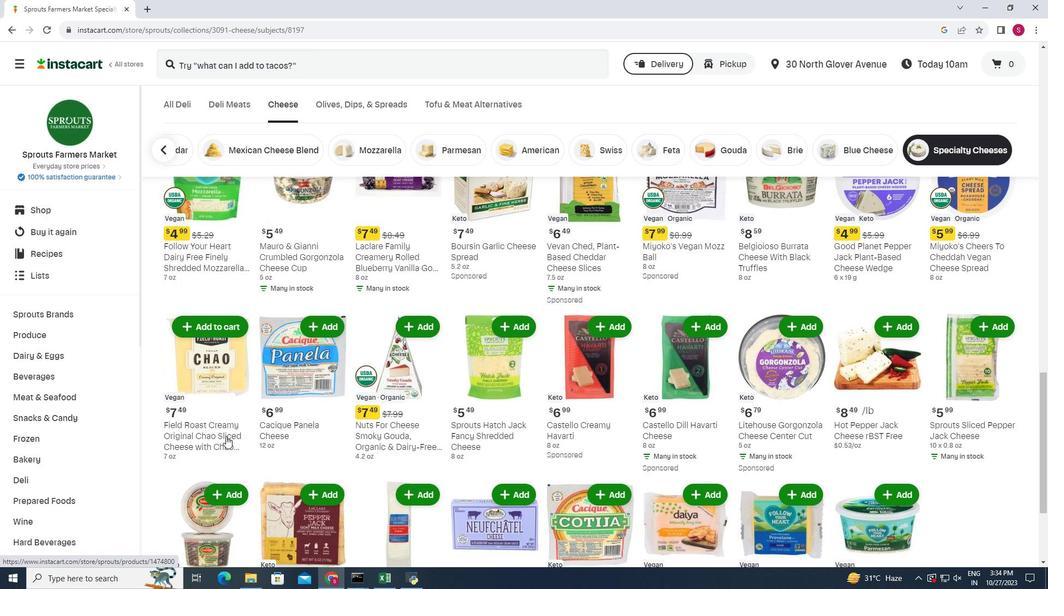 
Action: Mouse scrolled (225, 435) with delta (0, 0)
Screenshot: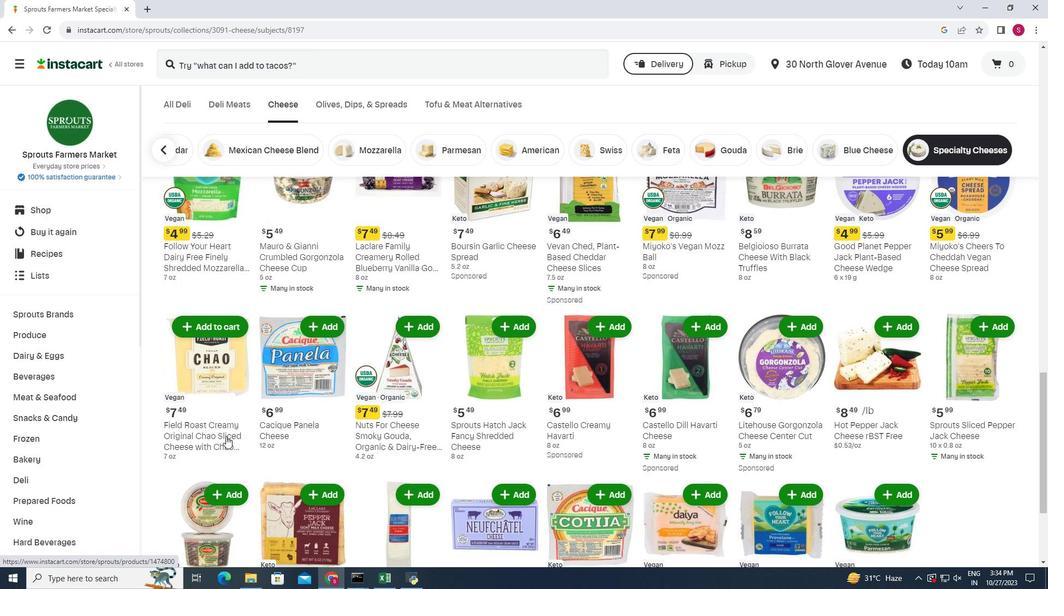 
Action: Mouse moved to (225, 437)
Screenshot: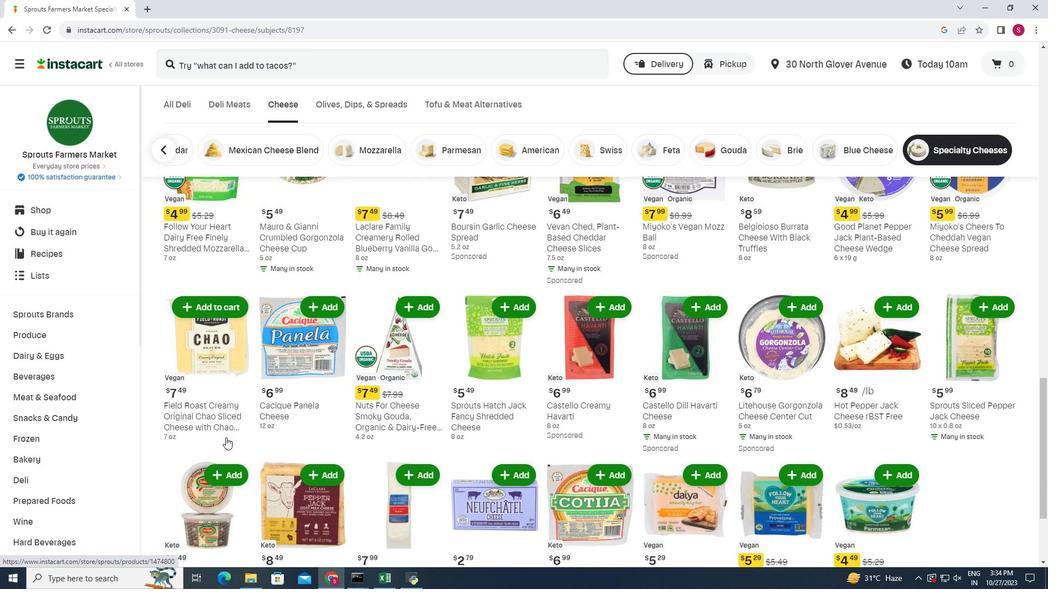 
Action: Mouse scrolled (225, 437) with delta (0, 0)
Screenshot: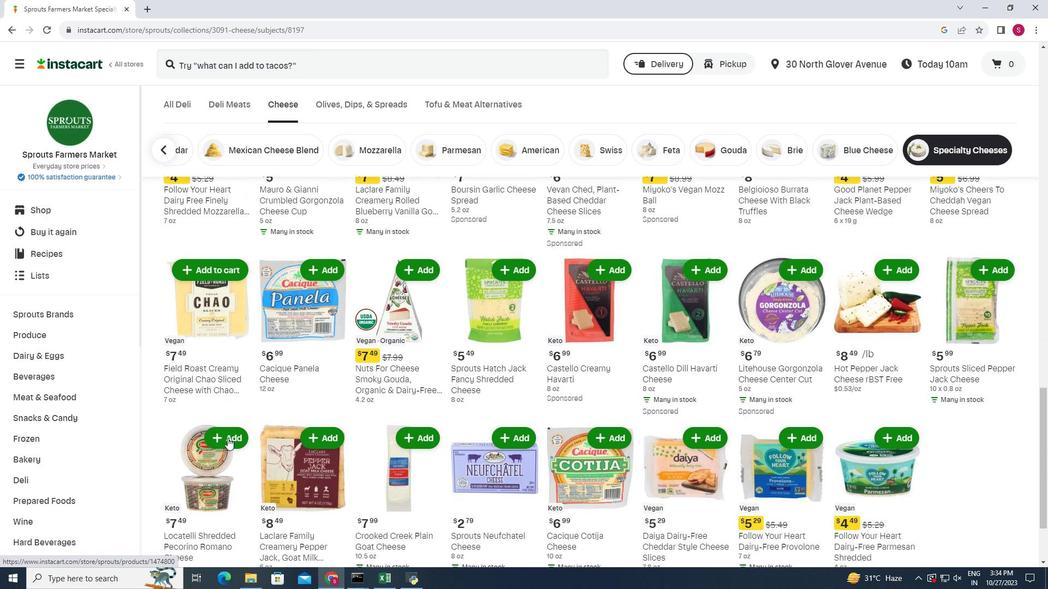 
Action: Mouse moved to (943, 439)
Screenshot: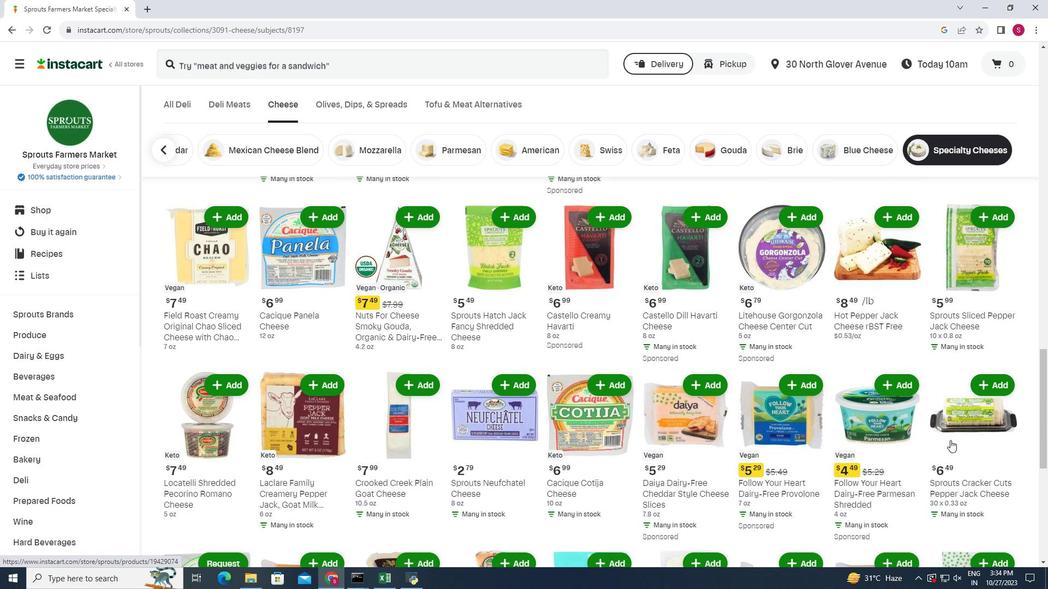 
Action: Mouse scrolled (943, 438) with delta (0, 0)
Screenshot: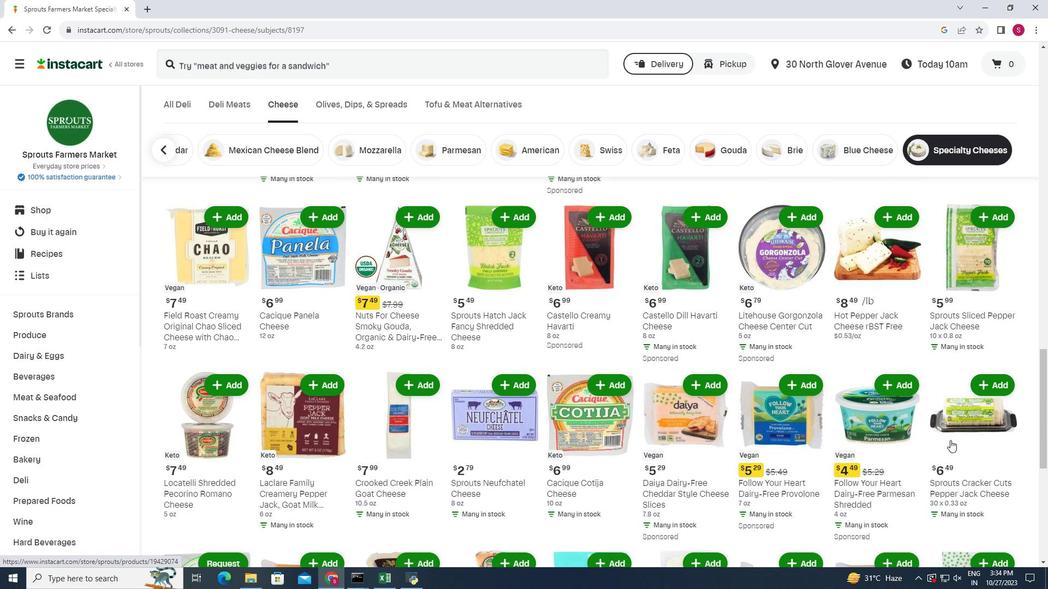 
Action: Mouse moved to (950, 440)
Screenshot: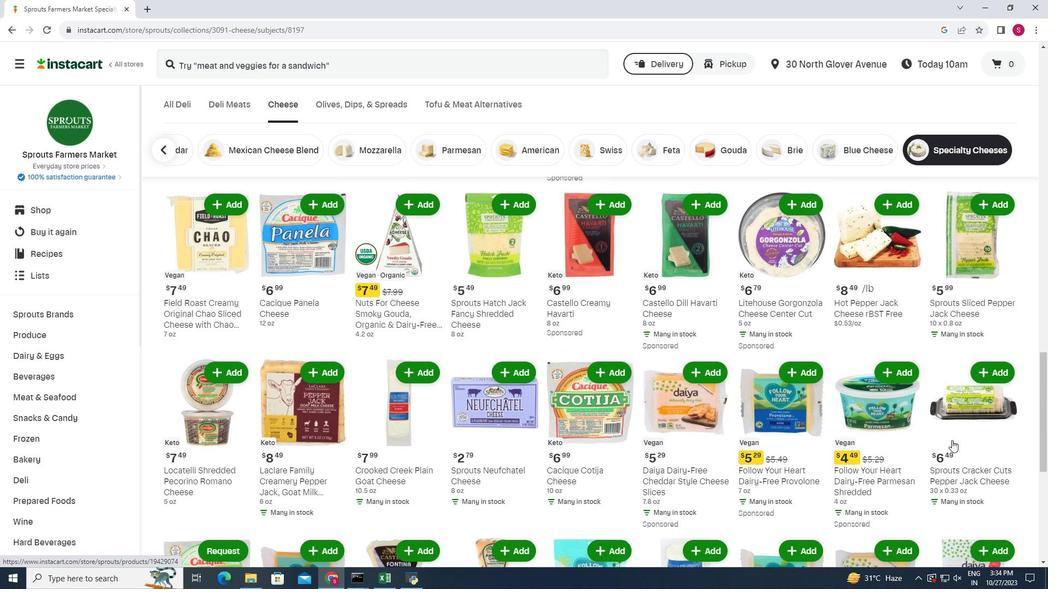 
Action: Mouse scrolled (950, 439) with delta (0, 0)
Screenshot: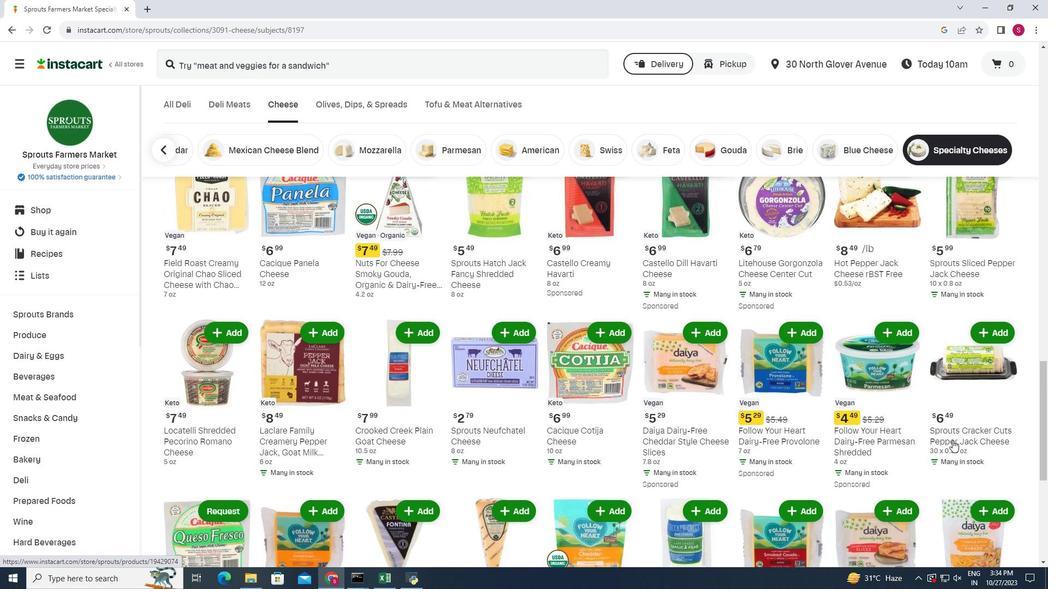 
Action: Mouse moved to (952, 440)
Screenshot: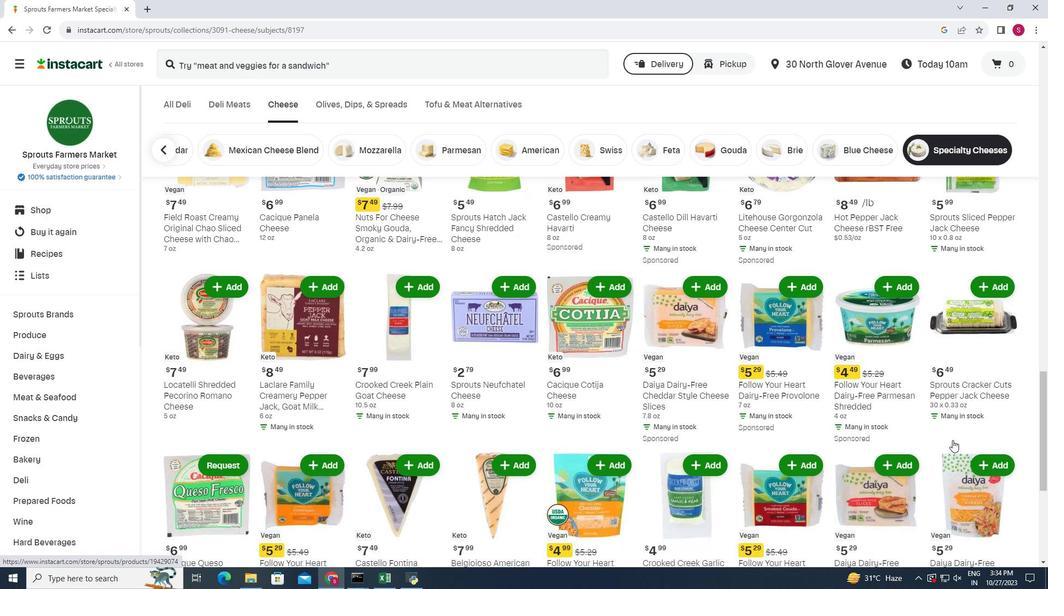 
Action: Mouse scrolled (952, 439) with delta (0, 0)
Screenshot: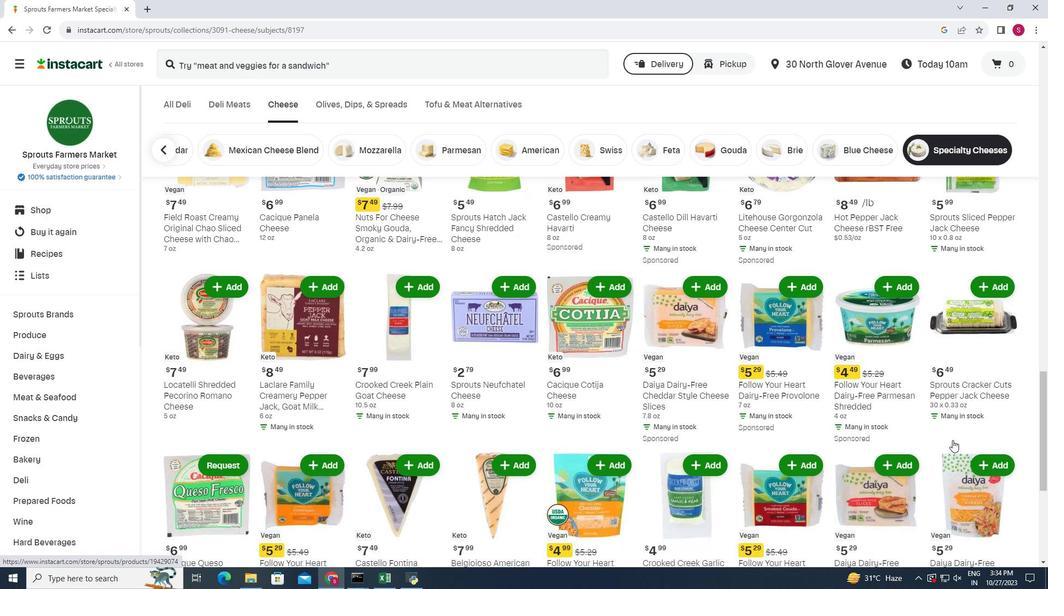 
Action: Mouse scrolled (952, 439) with delta (0, 0)
Screenshot: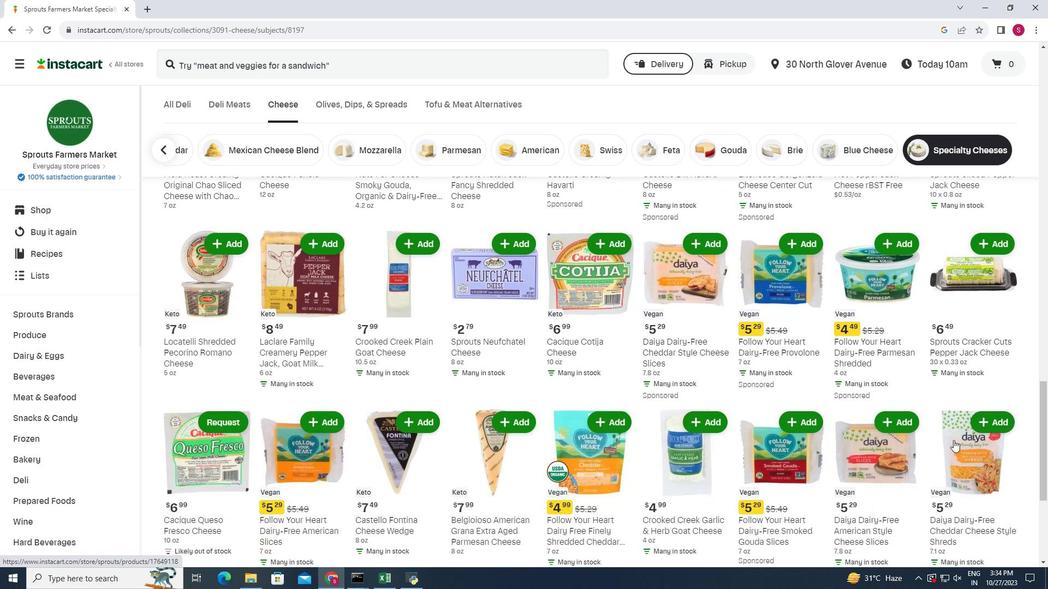 
Action: Mouse moved to (232, 426)
Screenshot: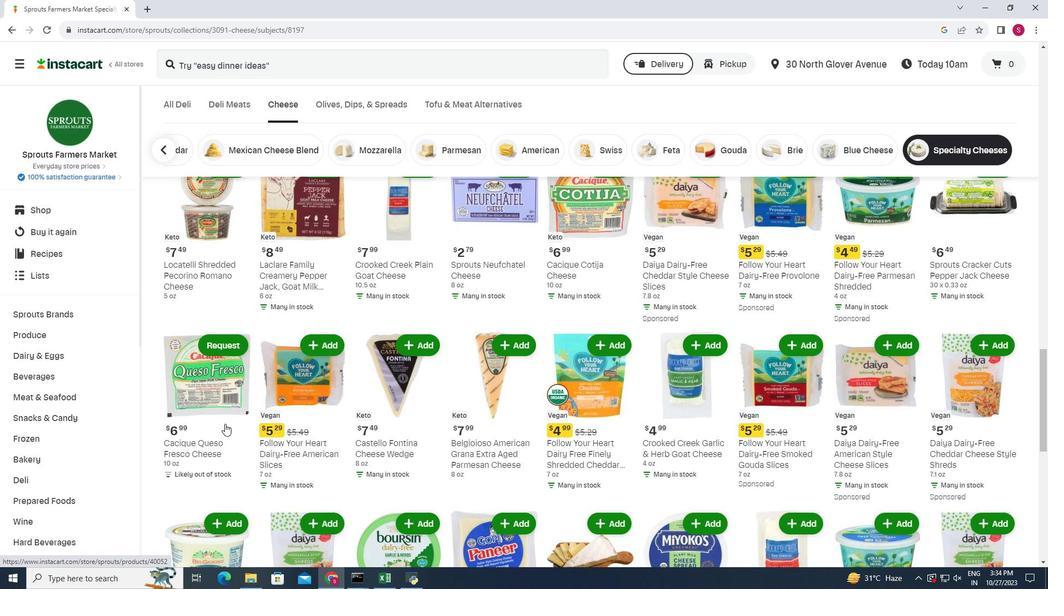 
Action: Mouse scrolled (232, 426) with delta (0, 0)
Screenshot: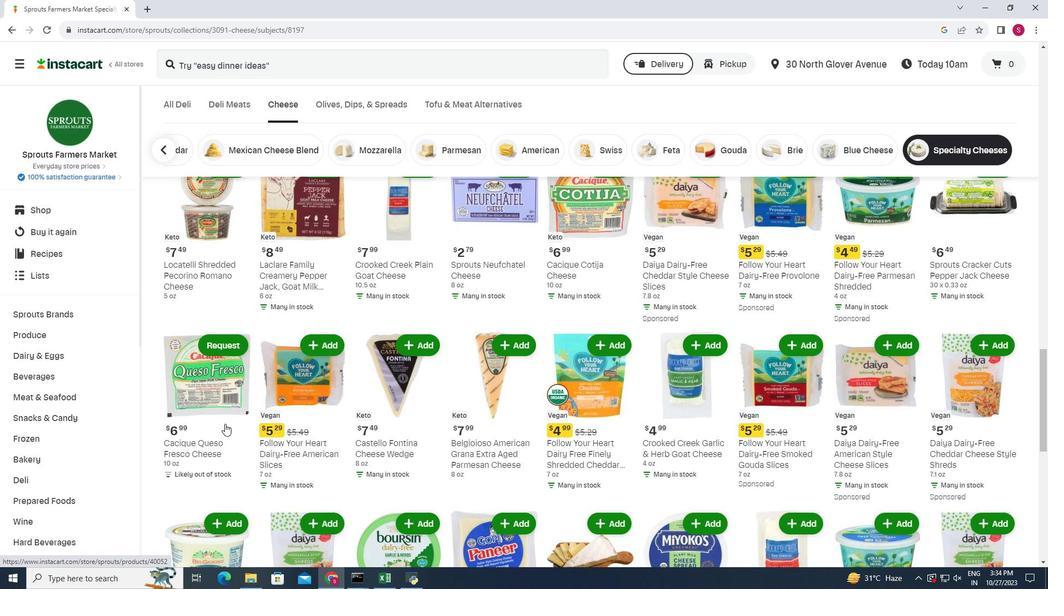 
Action: Mouse moved to (222, 423)
Screenshot: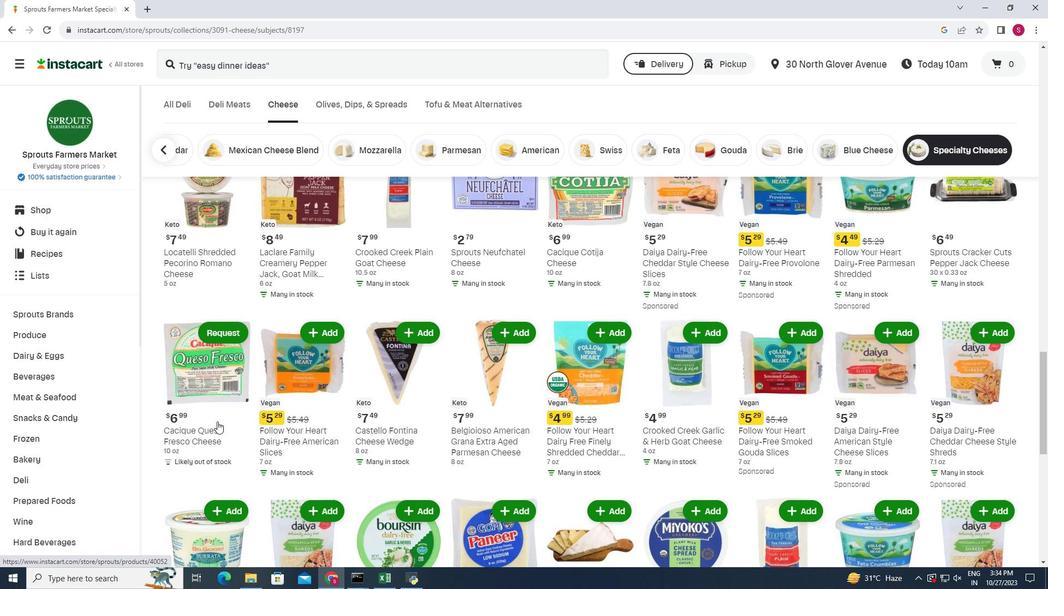 
Action: Mouse scrolled (222, 423) with delta (0, 0)
Screenshot: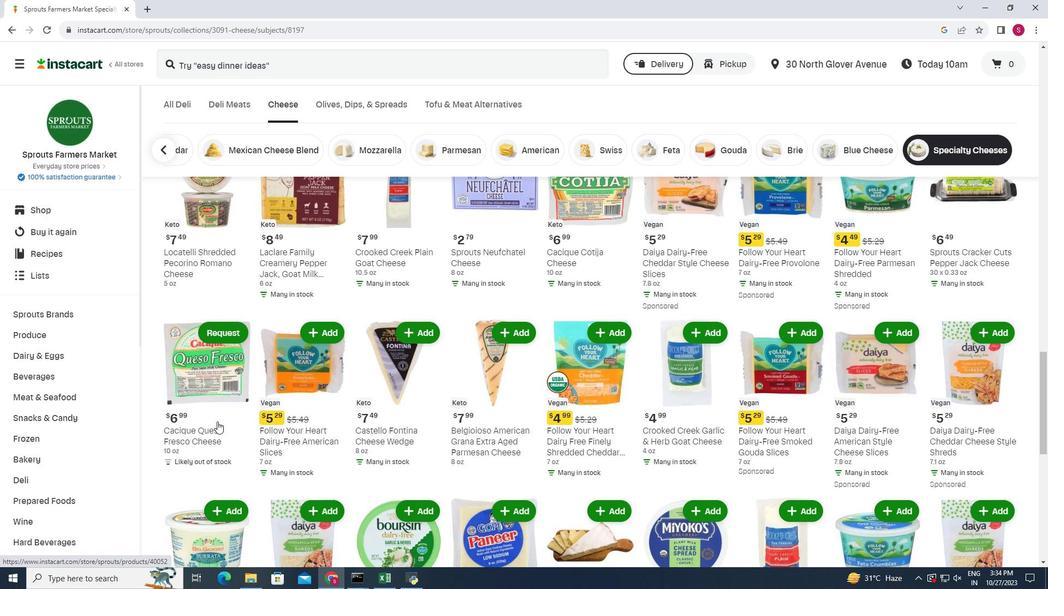 
Action: Mouse moved to (214, 420)
Screenshot: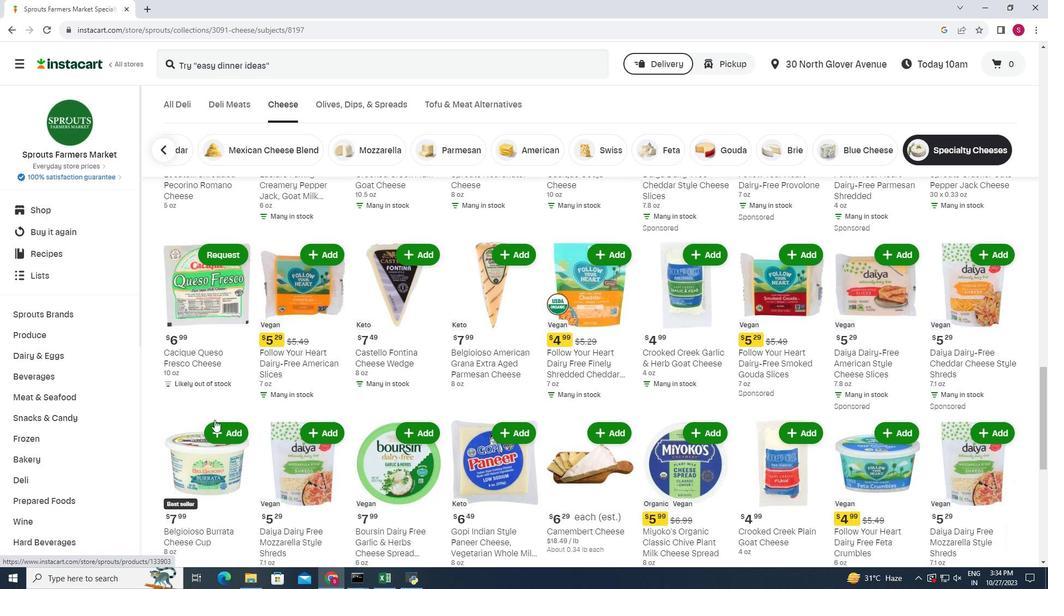 
Action: Mouse scrolled (214, 419) with delta (0, 0)
Screenshot: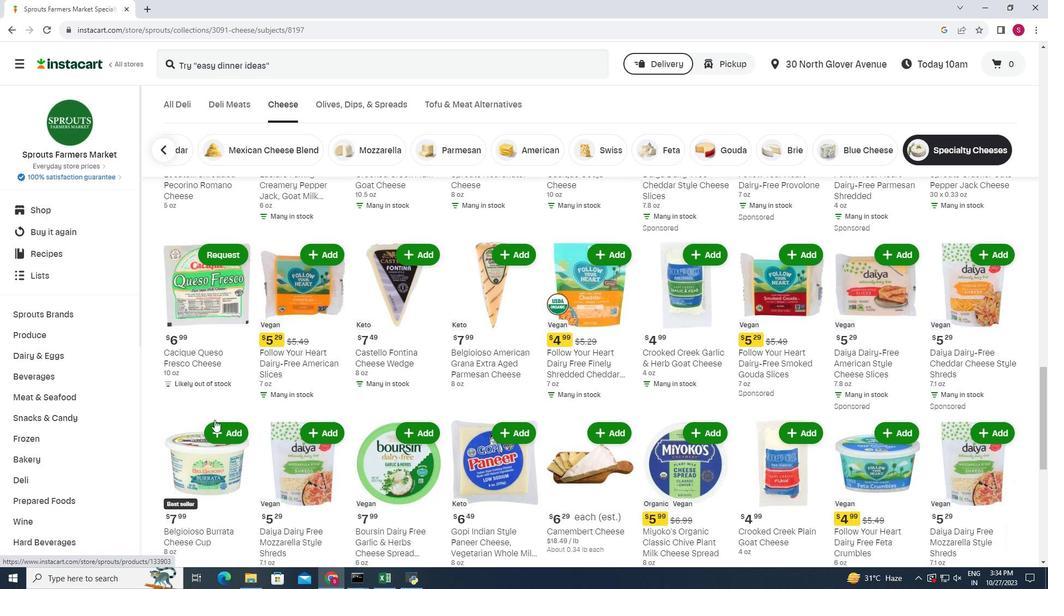 
Action: Mouse moved to (1006, 424)
Screenshot: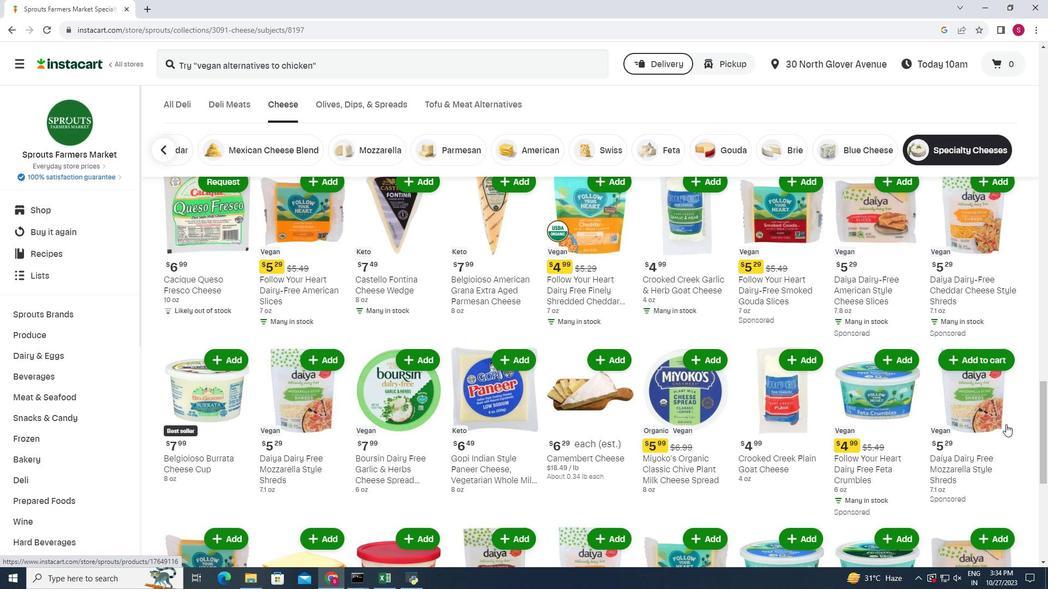 
Action: Mouse scrolled (1006, 424) with delta (0, 0)
Screenshot: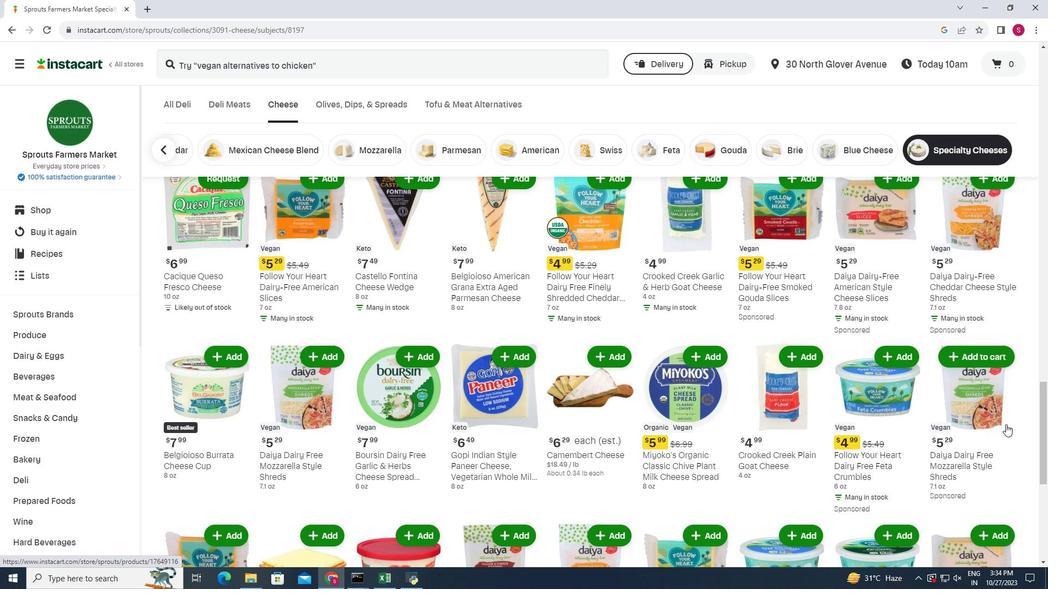 
Action: Mouse scrolled (1006, 424) with delta (0, 0)
Screenshot: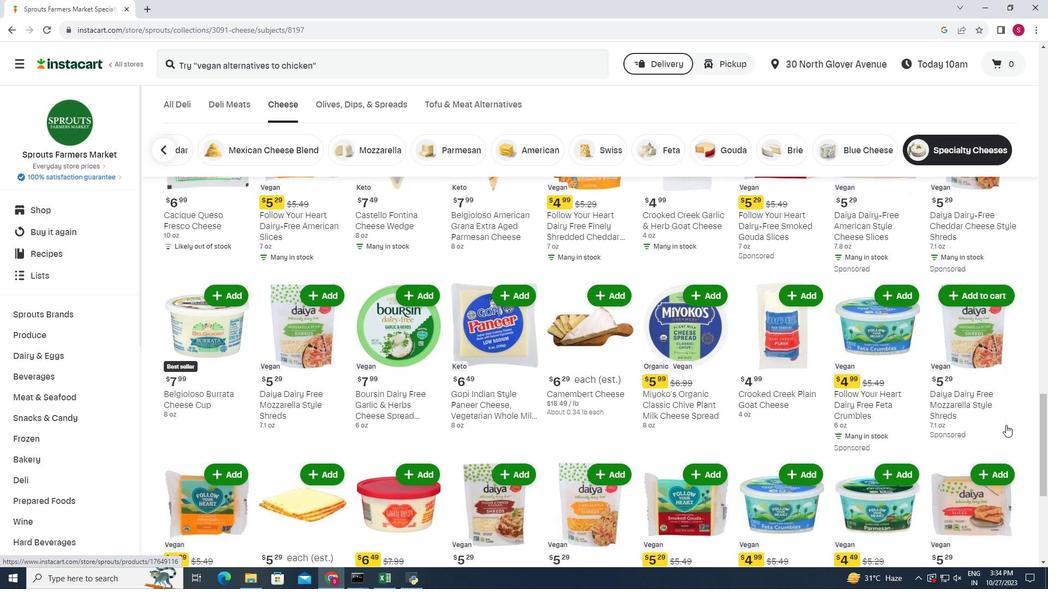 
Action: Mouse moved to (1006, 425)
Screenshot: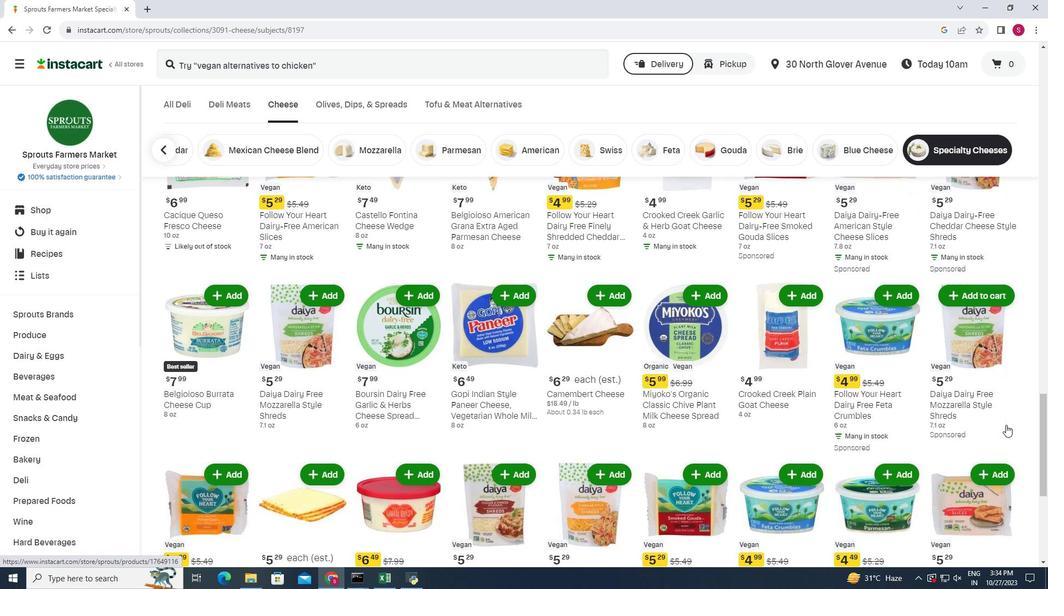 
Action: Mouse scrolled (1006, 424) with delta (0, 0)
Screenshot: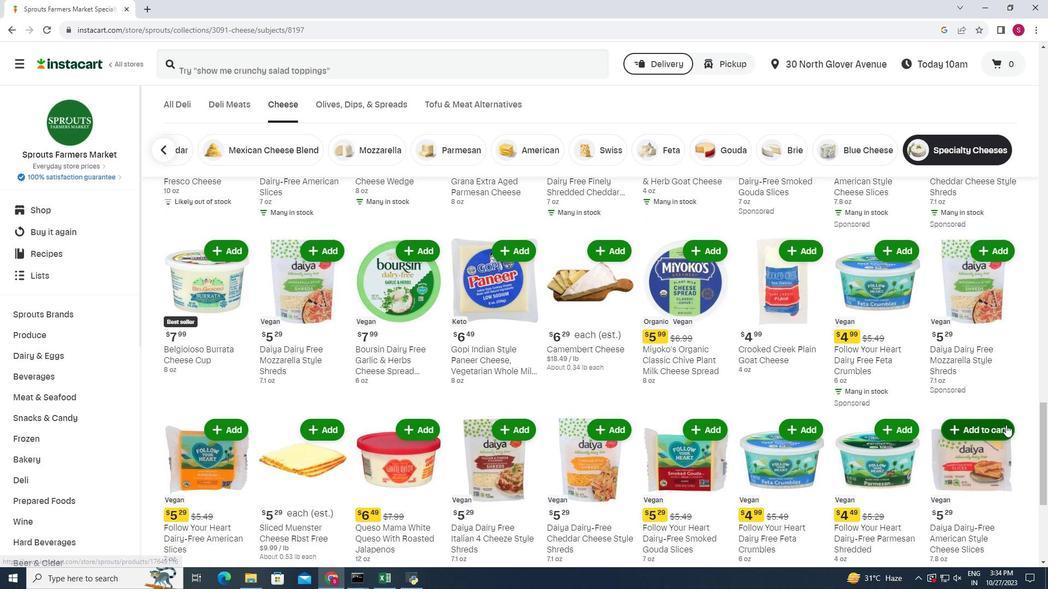 
Action: Mouse moved to (489, 375)
Screenshot: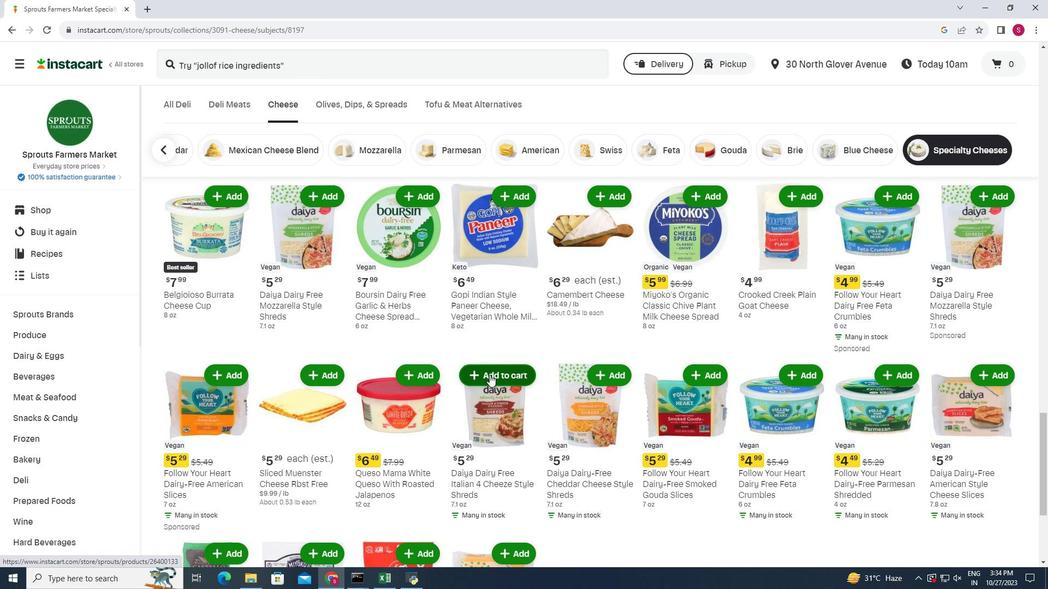 
Action: Mouse pressed left at (489, 375)
Screenshot: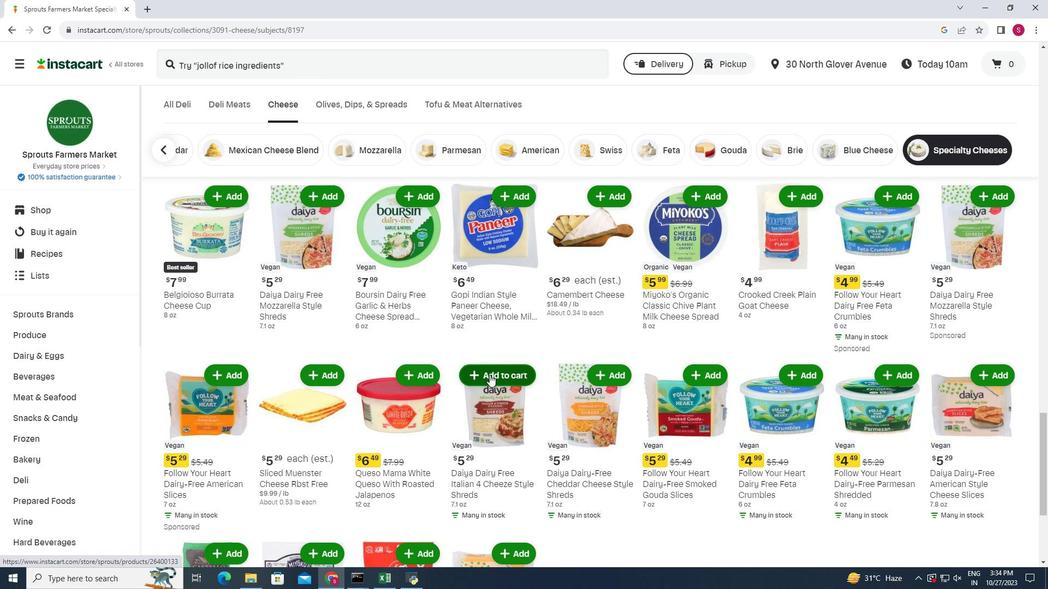 
Action: Mouse moved to (481, 330)
Screenshot: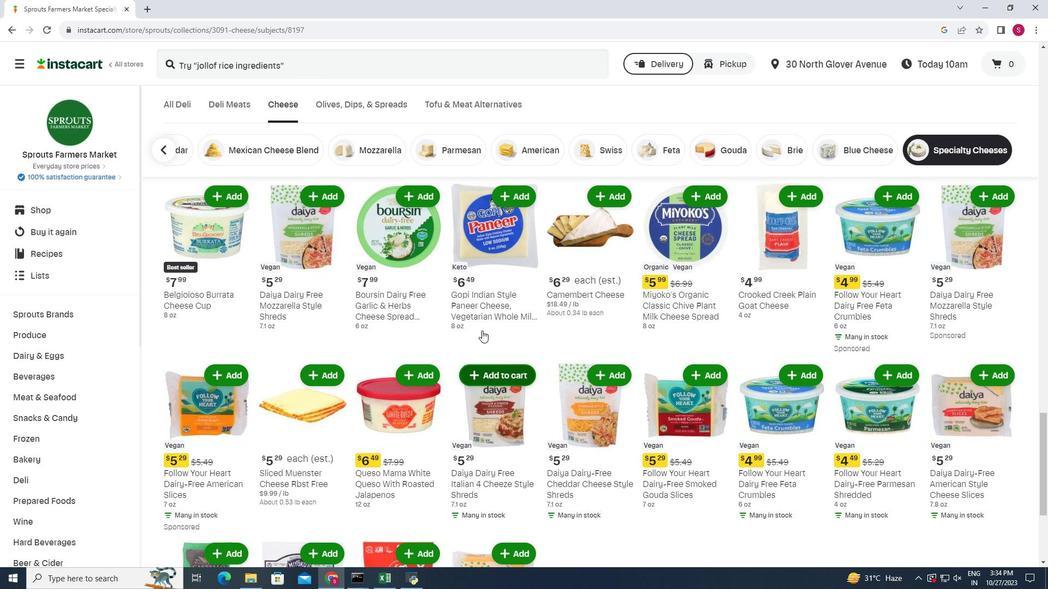 
